 Task: Create a due date automation trigger when advanced on, on the monday before a card is due add checklist with checklist "Resume" complete at 11:00 AM.
Action: Mouse moved to (1087, 318)
Screenshot: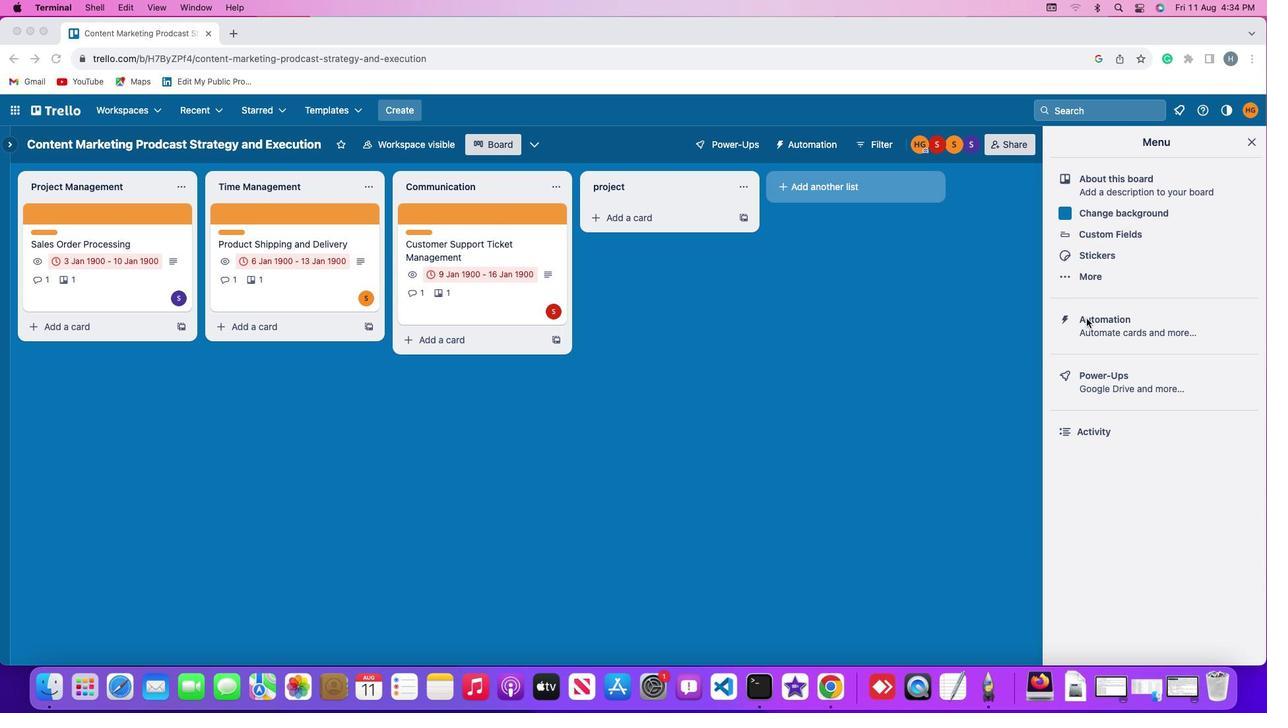 
Action: Mouse pressed left at (1087, 318)
Screenshot: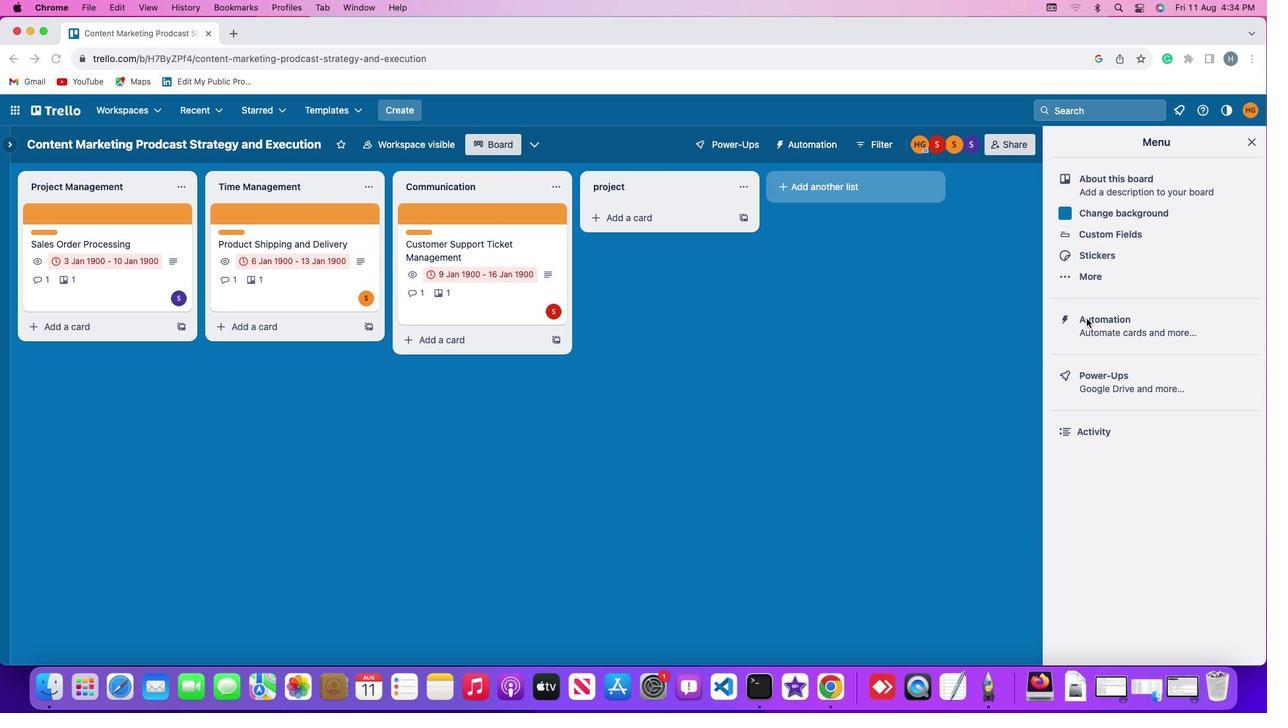 
Action: Mouse moved to (1086, 318)
Screenshot: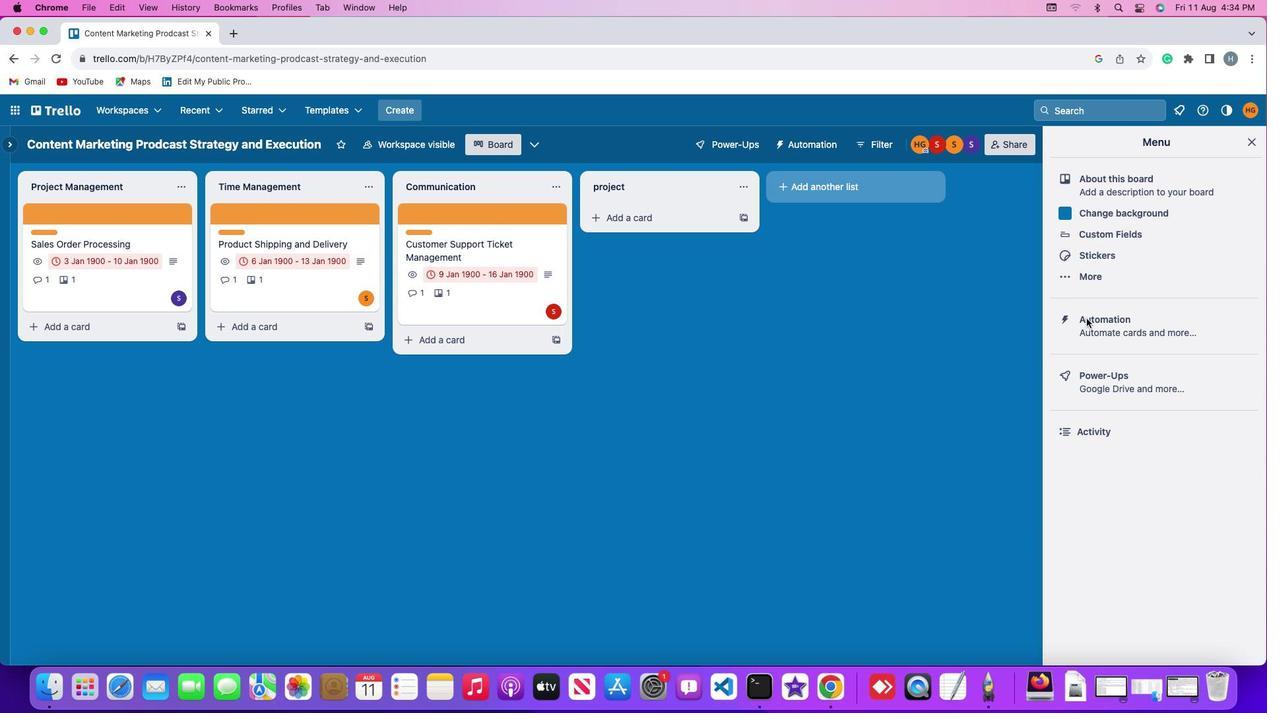 
Action: Mouse pressed left at (1086, 318)
Screenshot: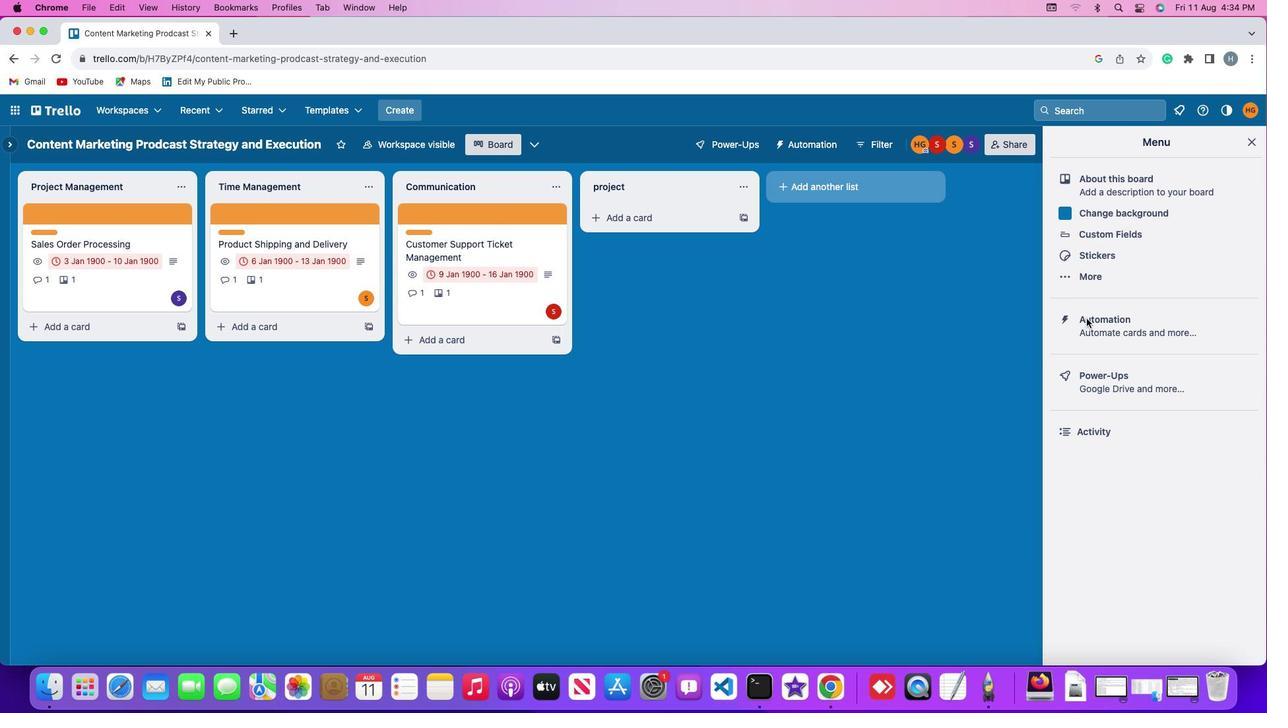 
Action: Mouse moved to (89, 310)
Screenshot: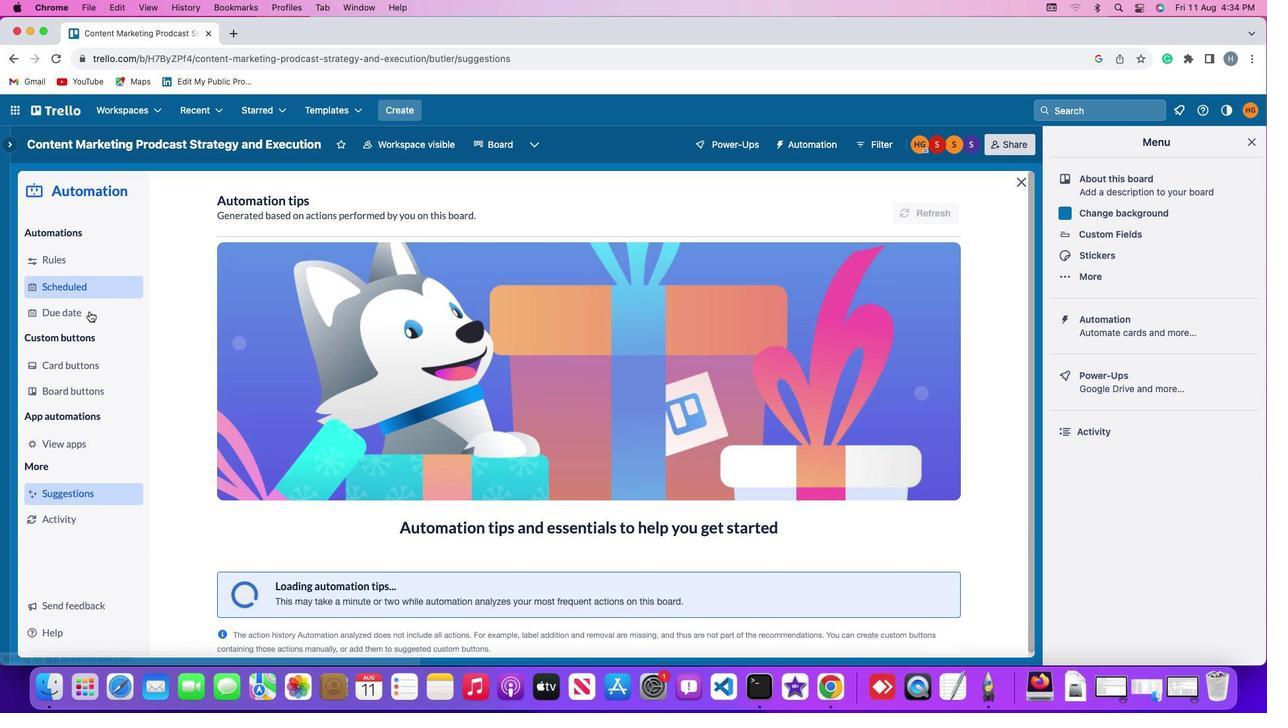 
Action: Mouse pressed left at (89, 310)
Screenshot: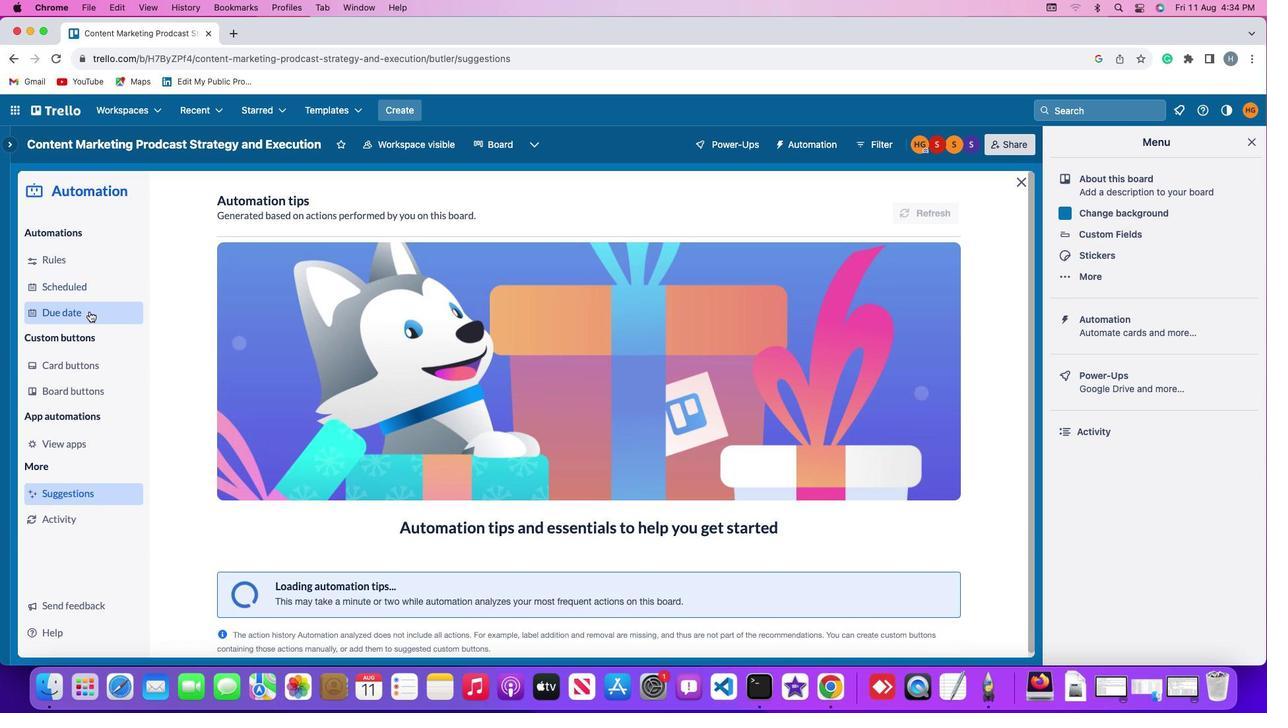 
Action: Mouse moved to (885, 205)
Screenshot: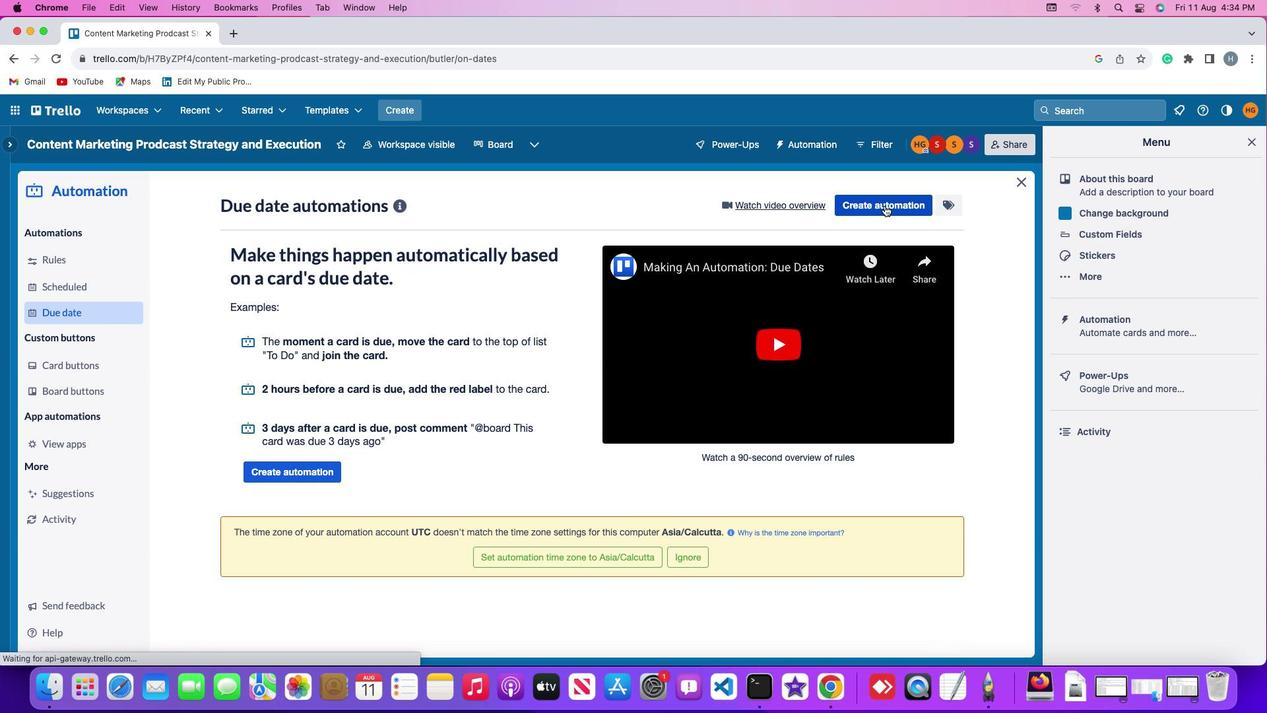 
Action: Mouse pressed left at (885, 205)
Screenshot: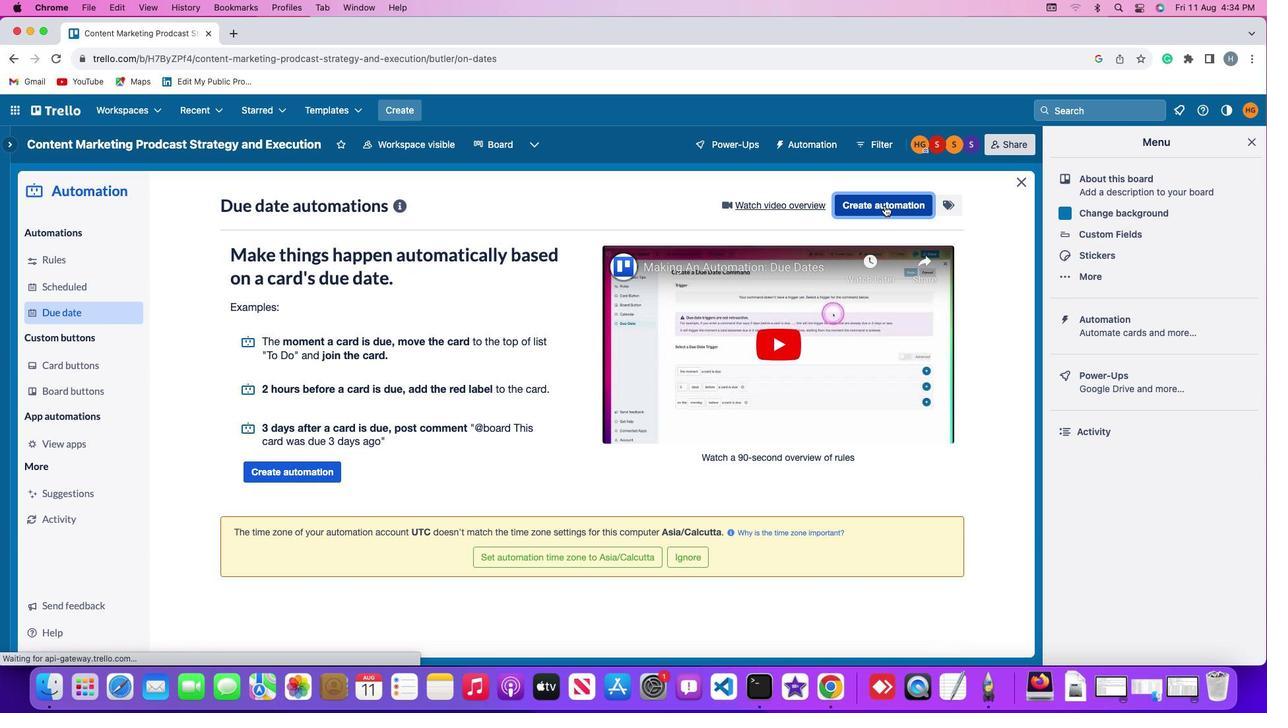 
Action: Mouse moved to (314, 334)
Screenshot: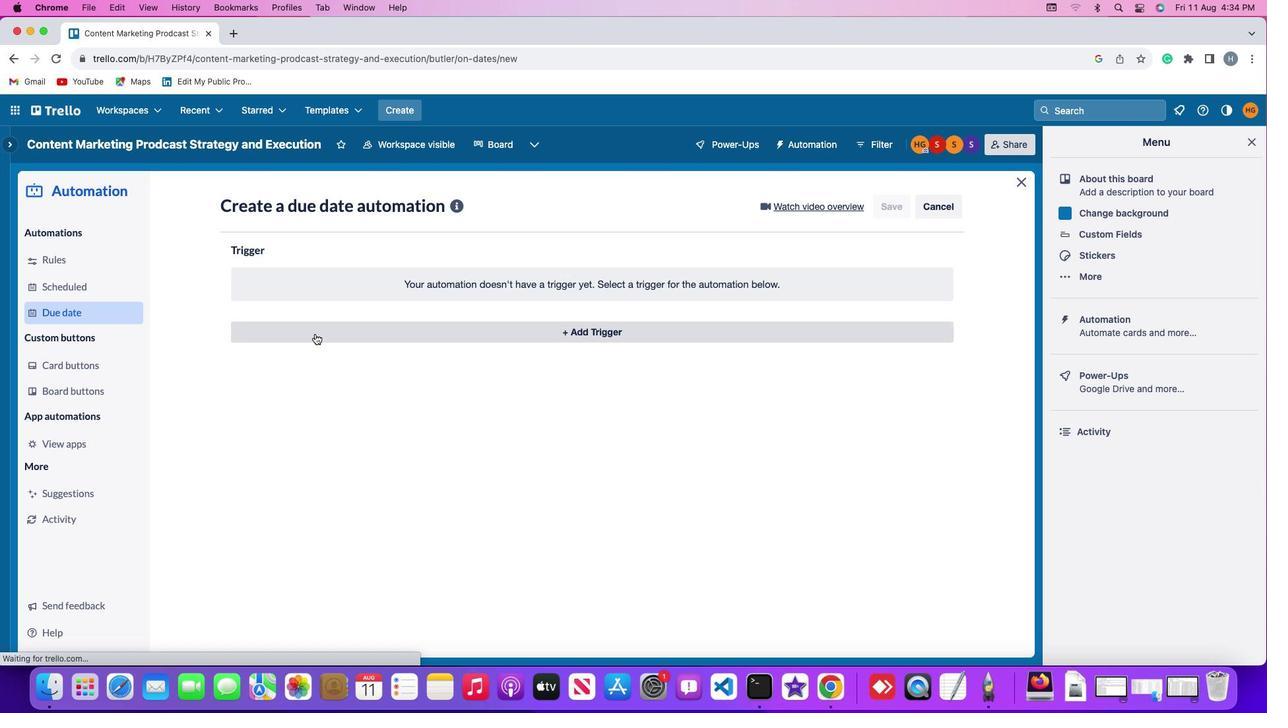 
Action: Mouse pressed left at (314, 334)
Screenshot: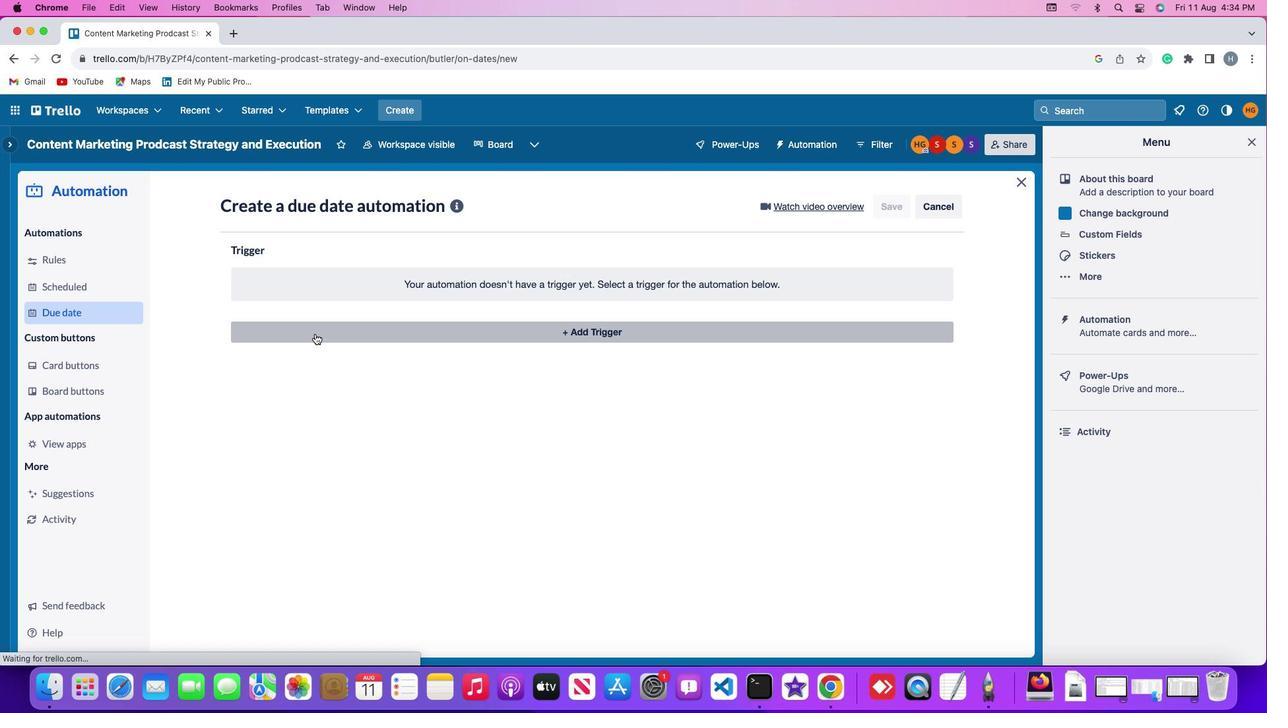 
Action: Mouse moved to (297, 574)
Screenshot: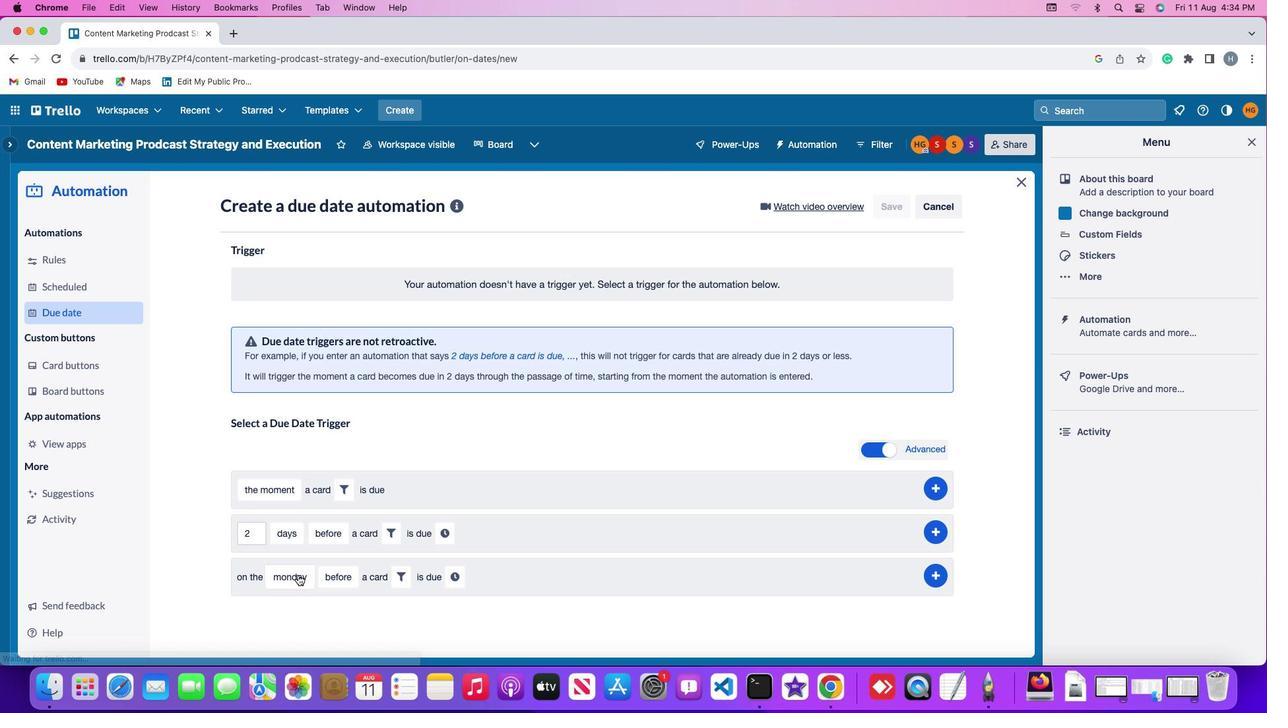 
Action: Mouse pressed left at (297, 574)
Screenshot: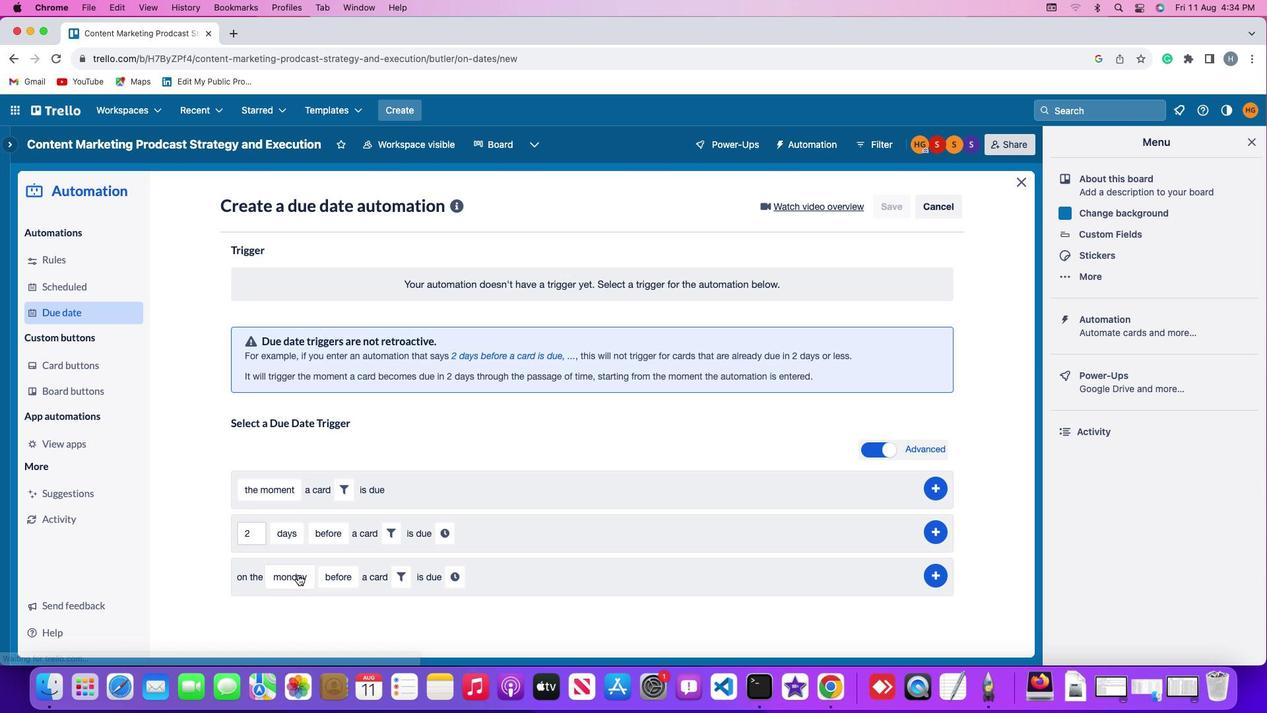 
Action: Mouse moved to (328, 381)
Screenshot: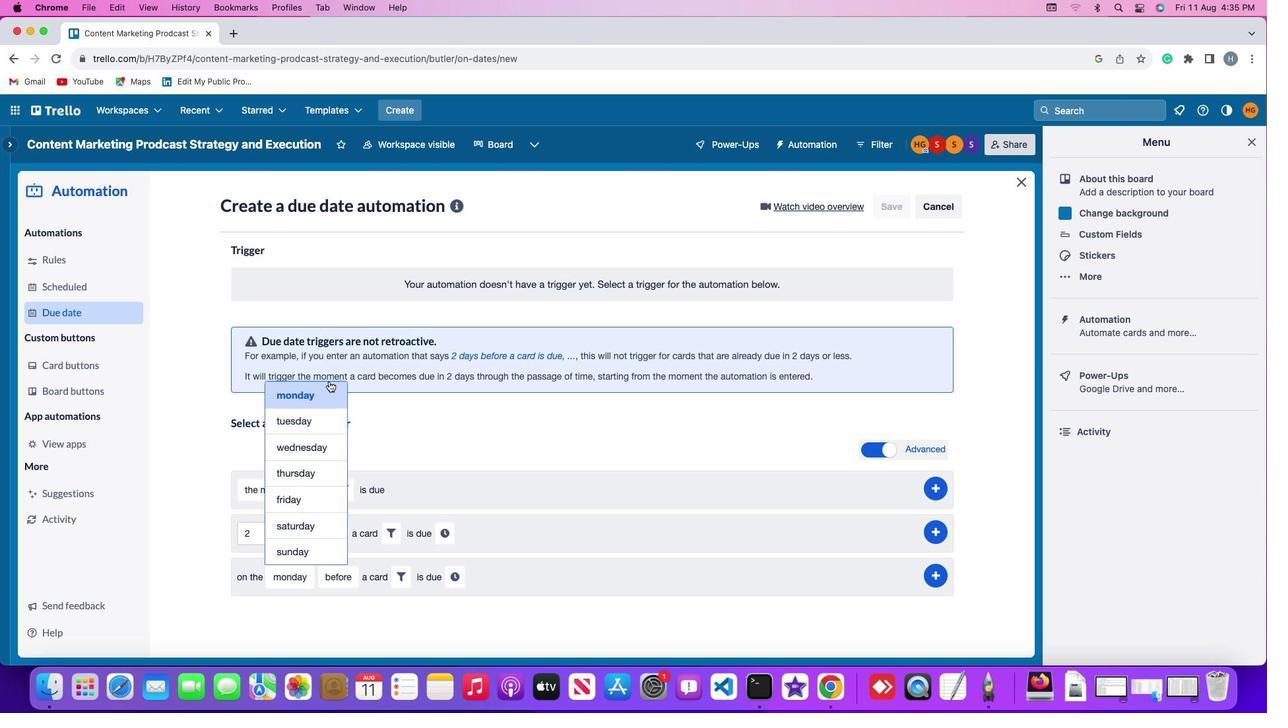 
Action: Mouse pressed left at (328, 381)
Screenshot: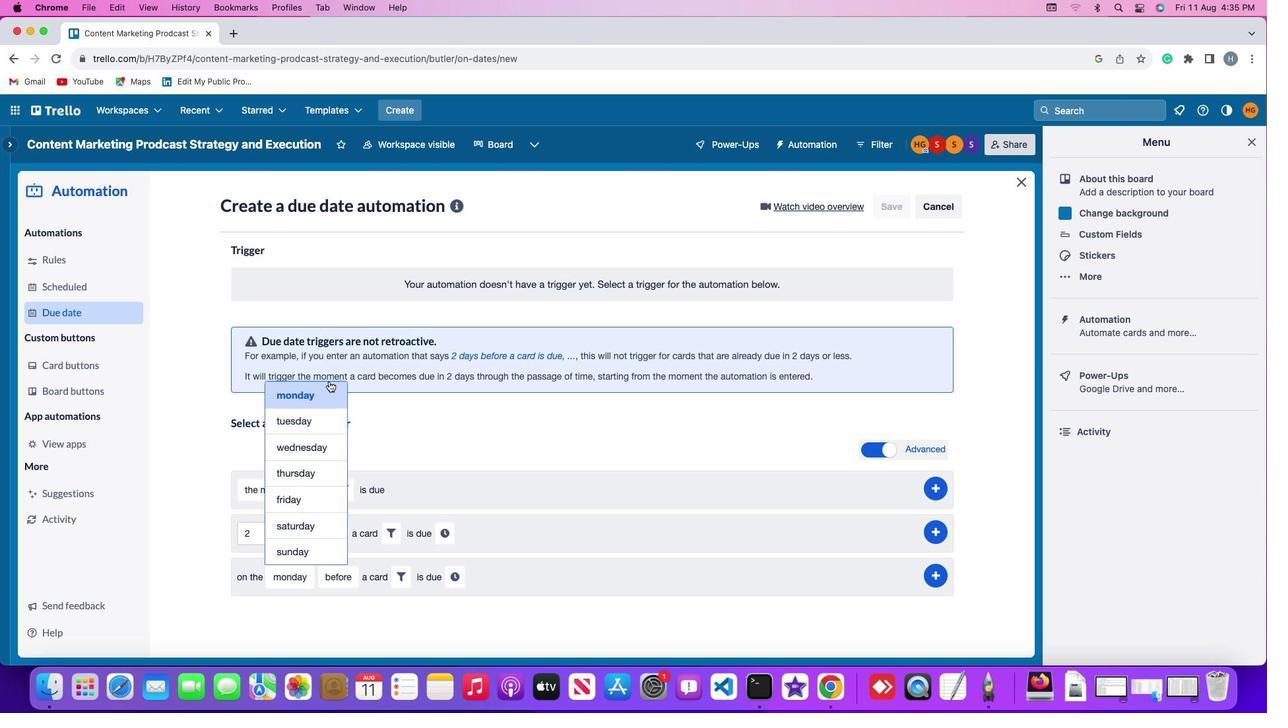 
Action: Mouse moved to (346, 575)
Screenshot: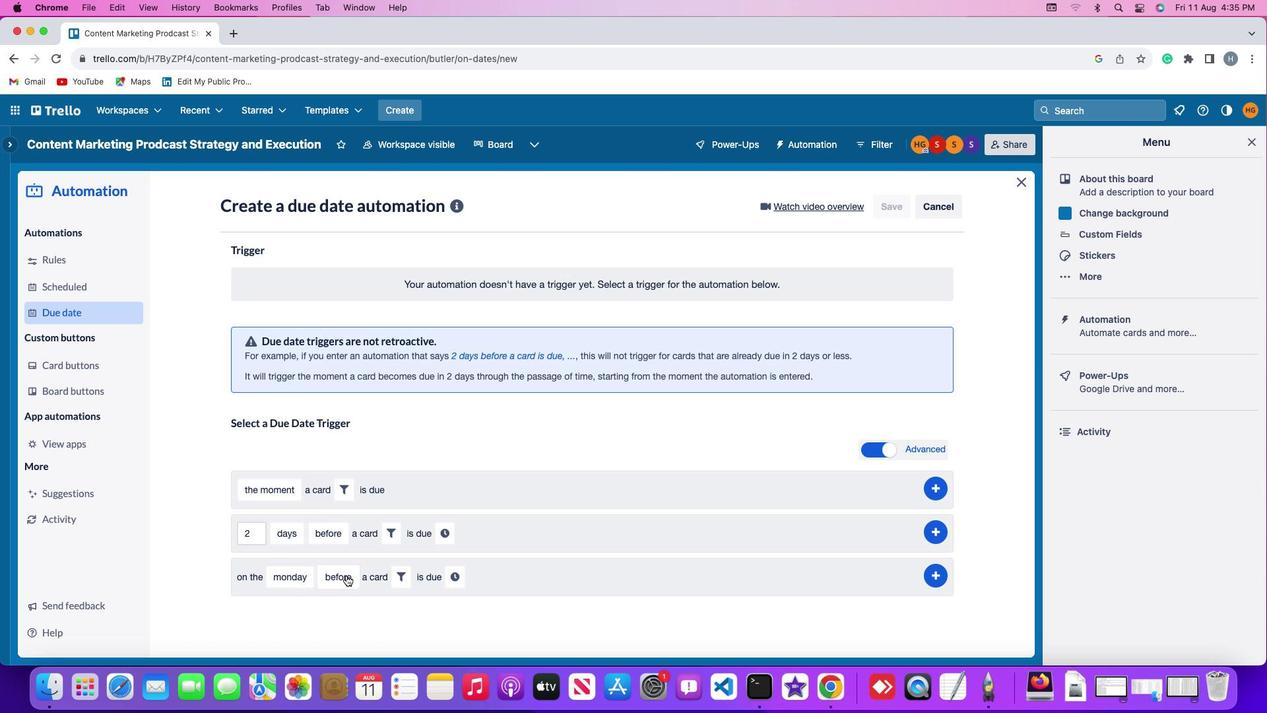 
Action: Mouse pressed left at (346, 575)
Screenshot: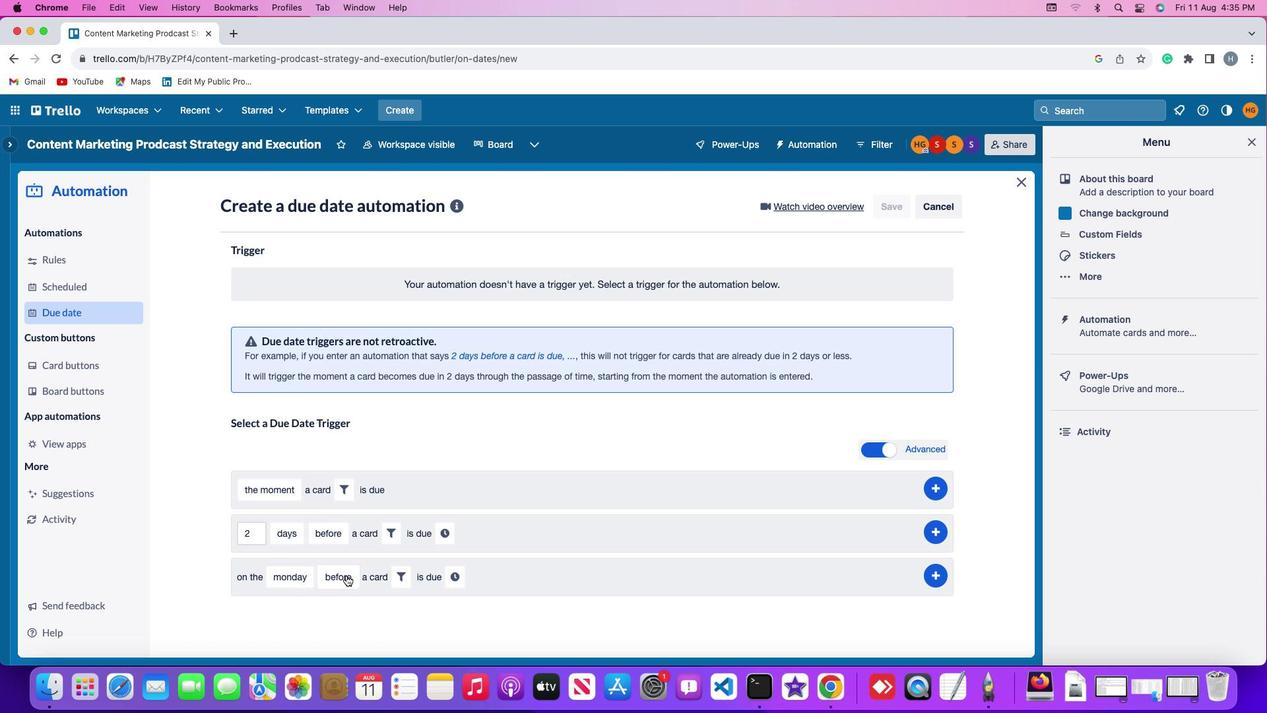 
Action: Mouse moved to (368, 475)
Screenshot: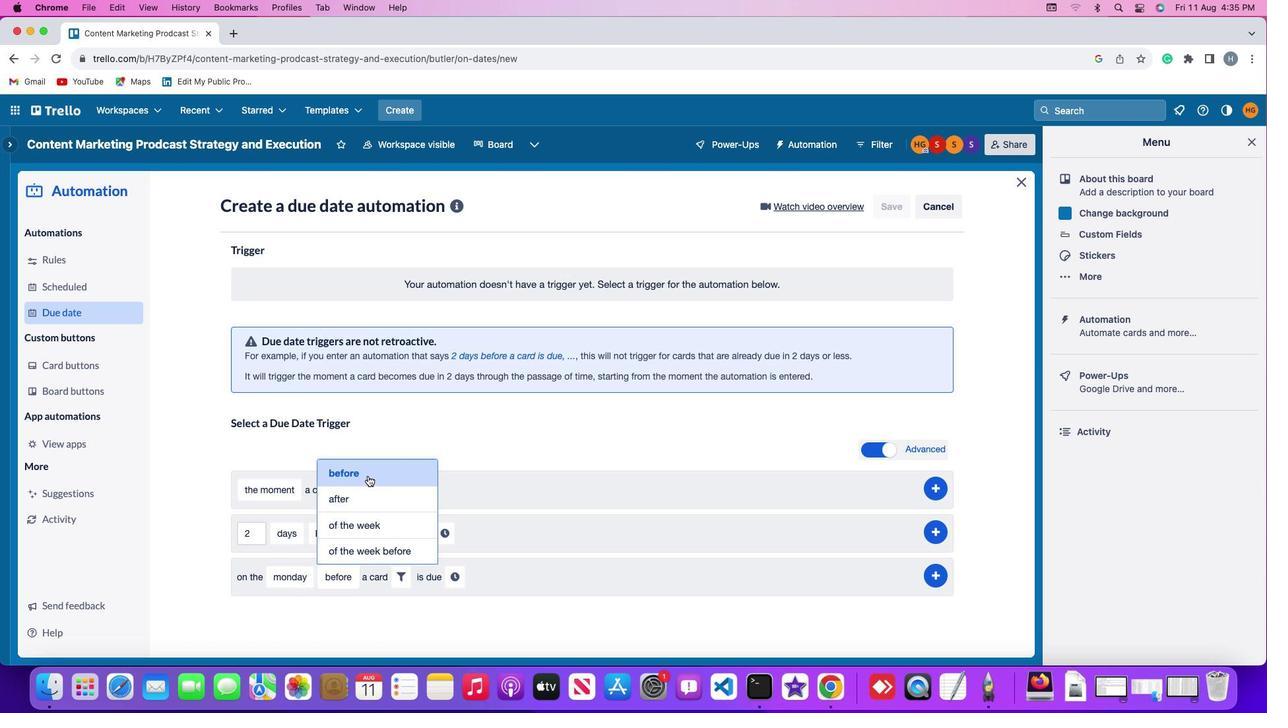 
Action: Mouse pressed left at (368, 475)
Screenshot: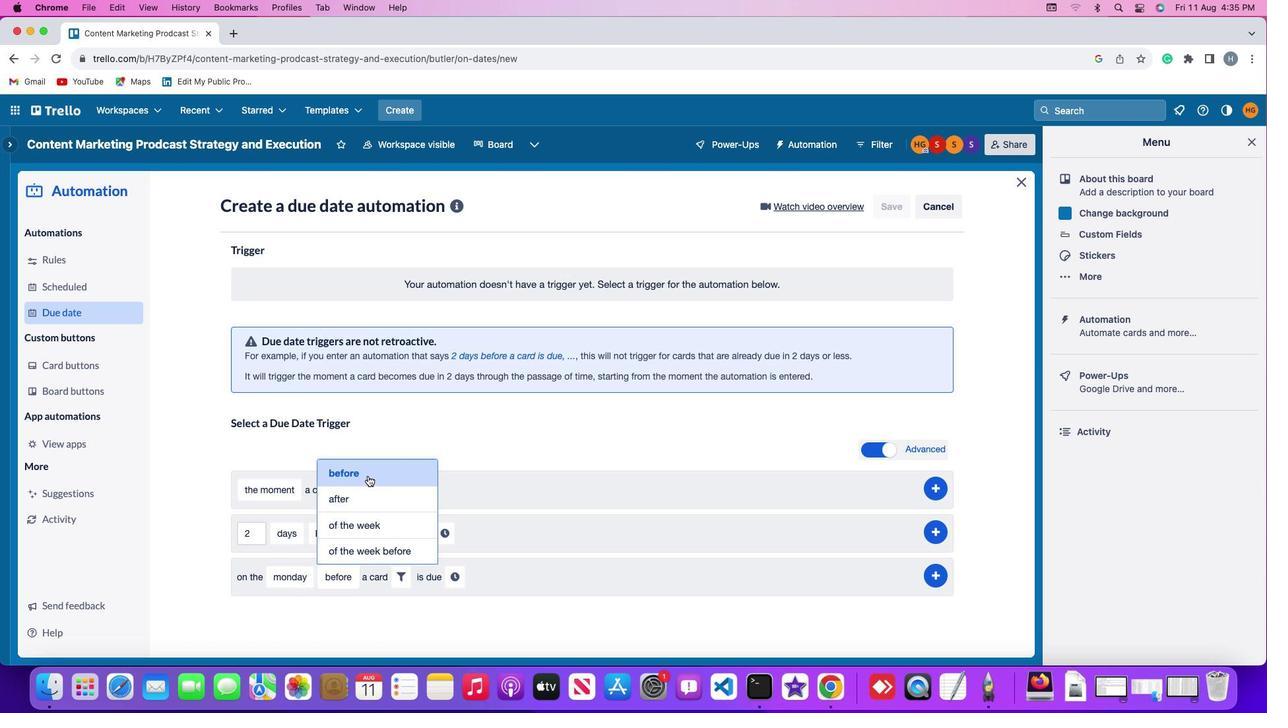 
Action: Mouse moved to (404, 580)
Screenshot: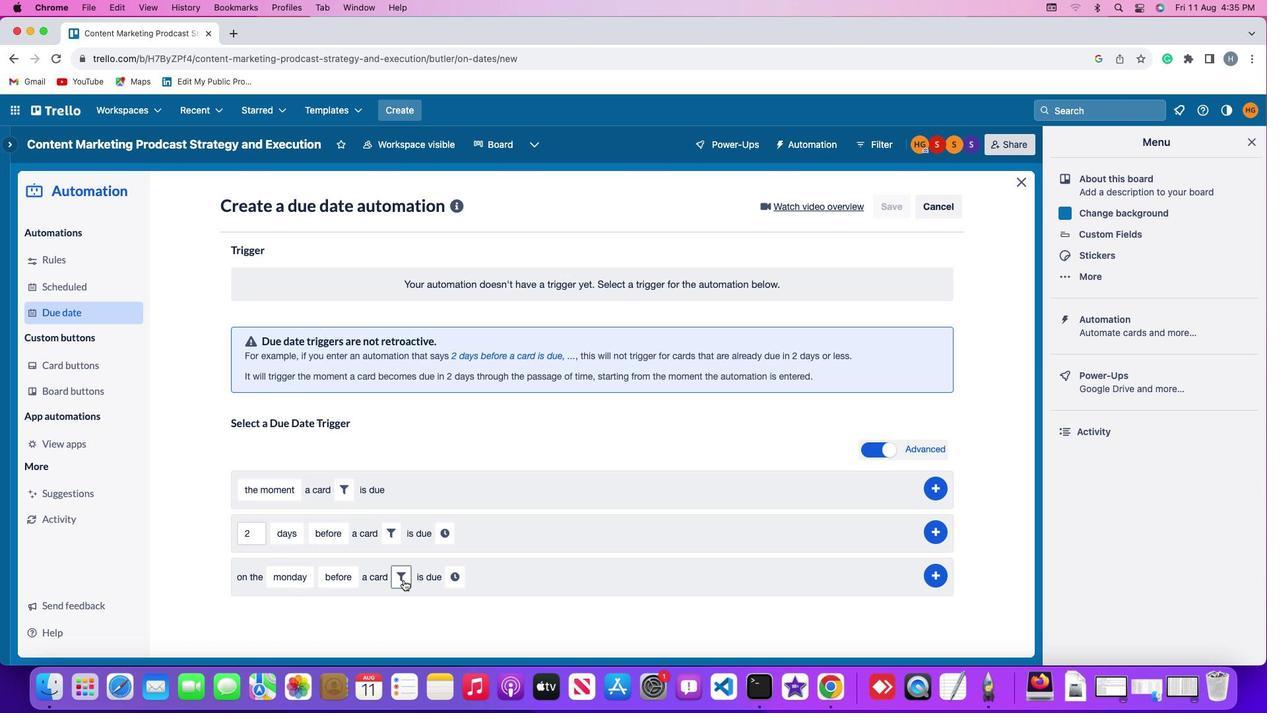 
Action: Mouse pressed left at (404, 580)
Screenshot: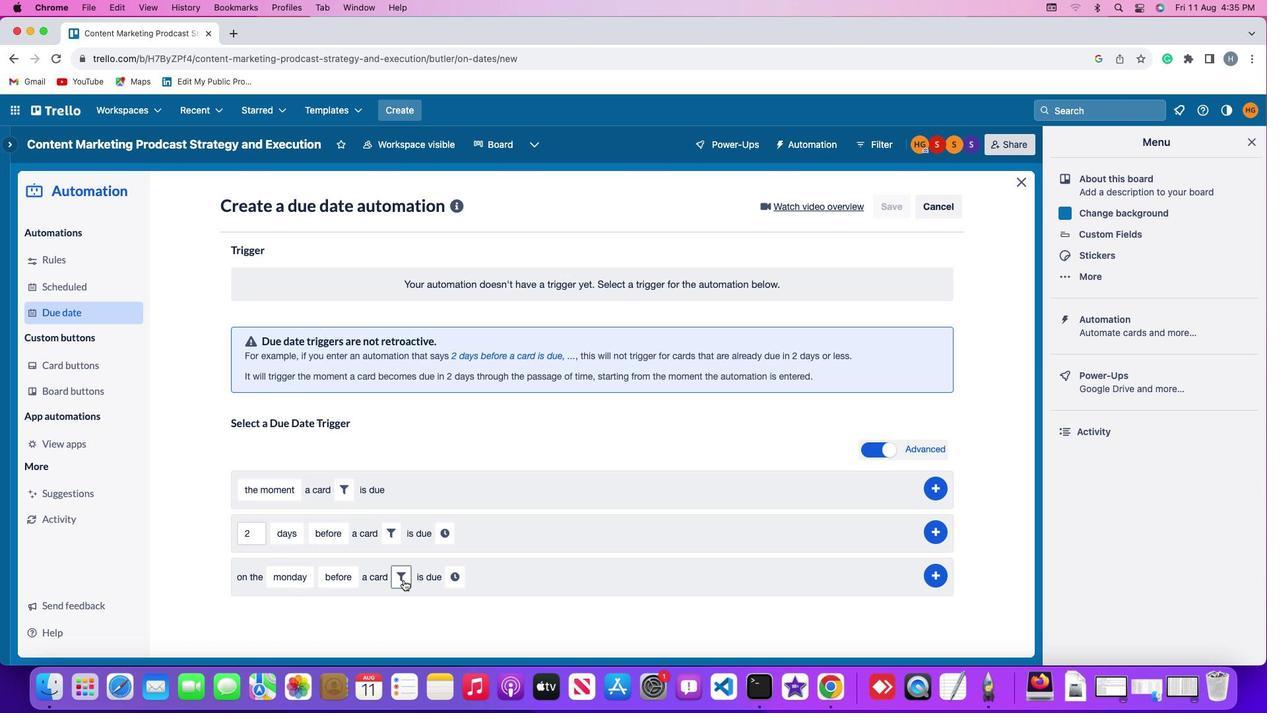 
Action: Mouse moved to (522, 615)
Screenshot: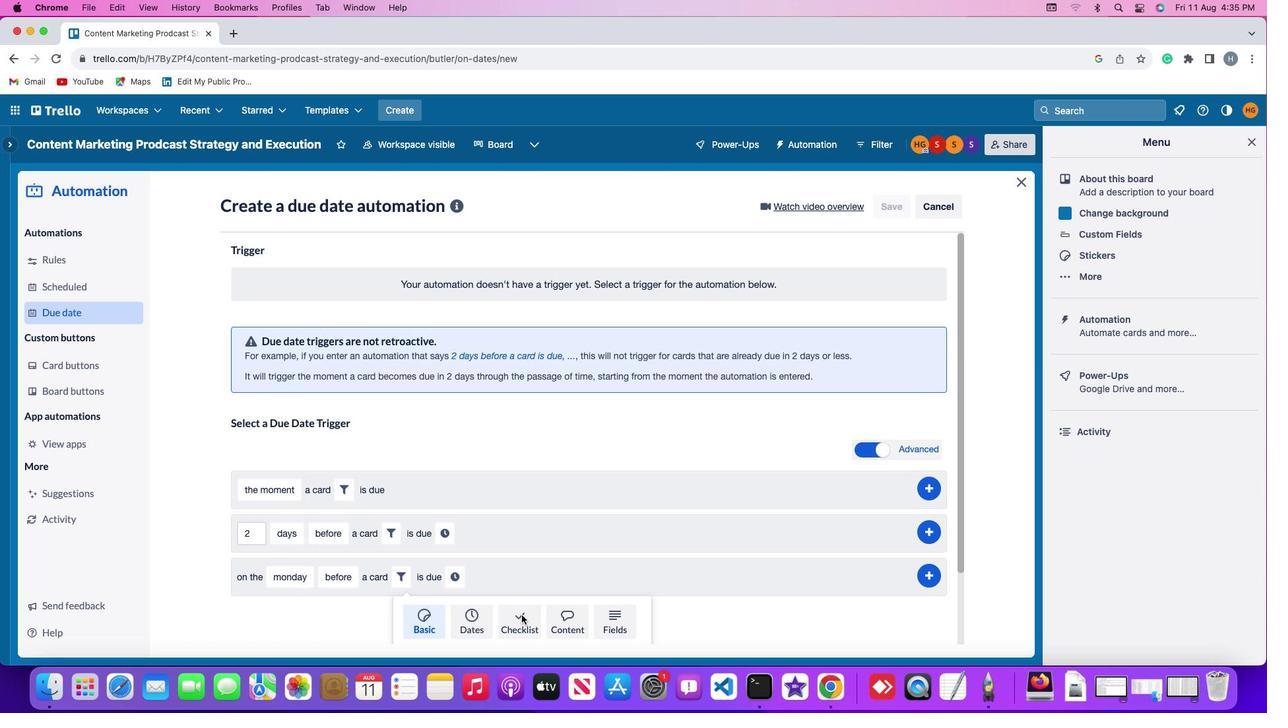 
Action: Mouse pressed left at (522, 615)
Screenshot: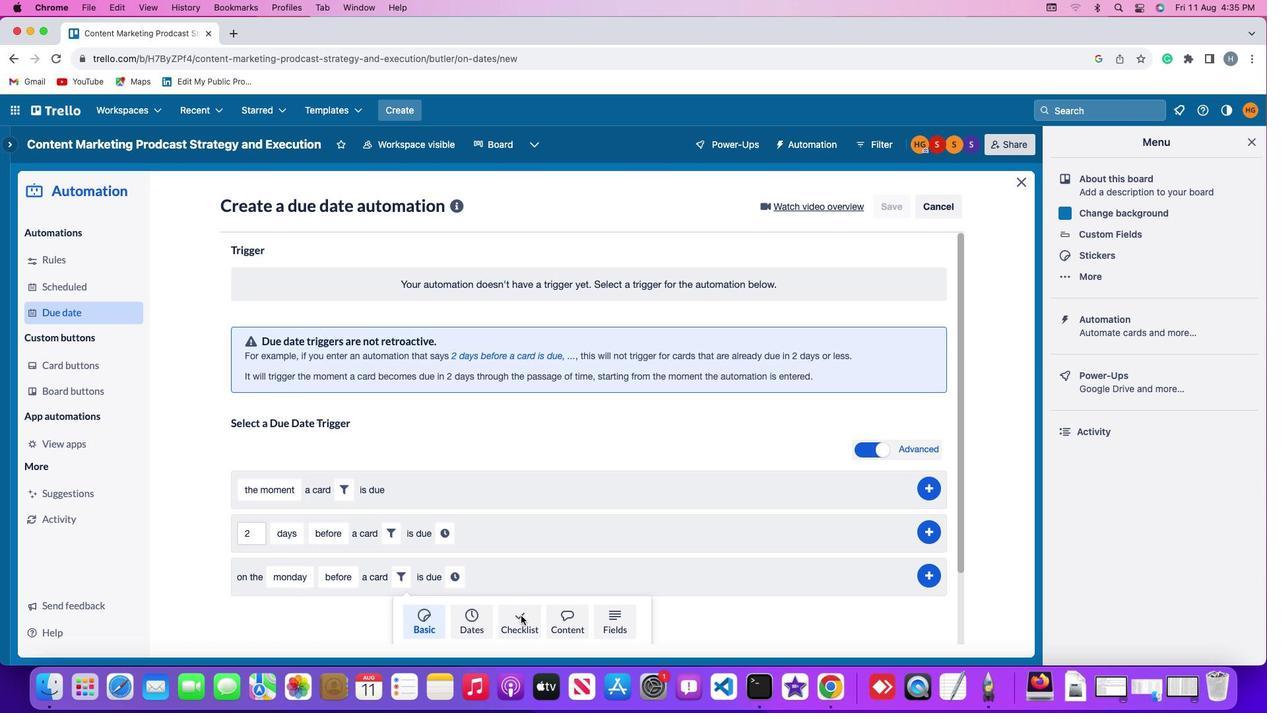 
Action: Mouse moved to (341, 631)
Screenshot: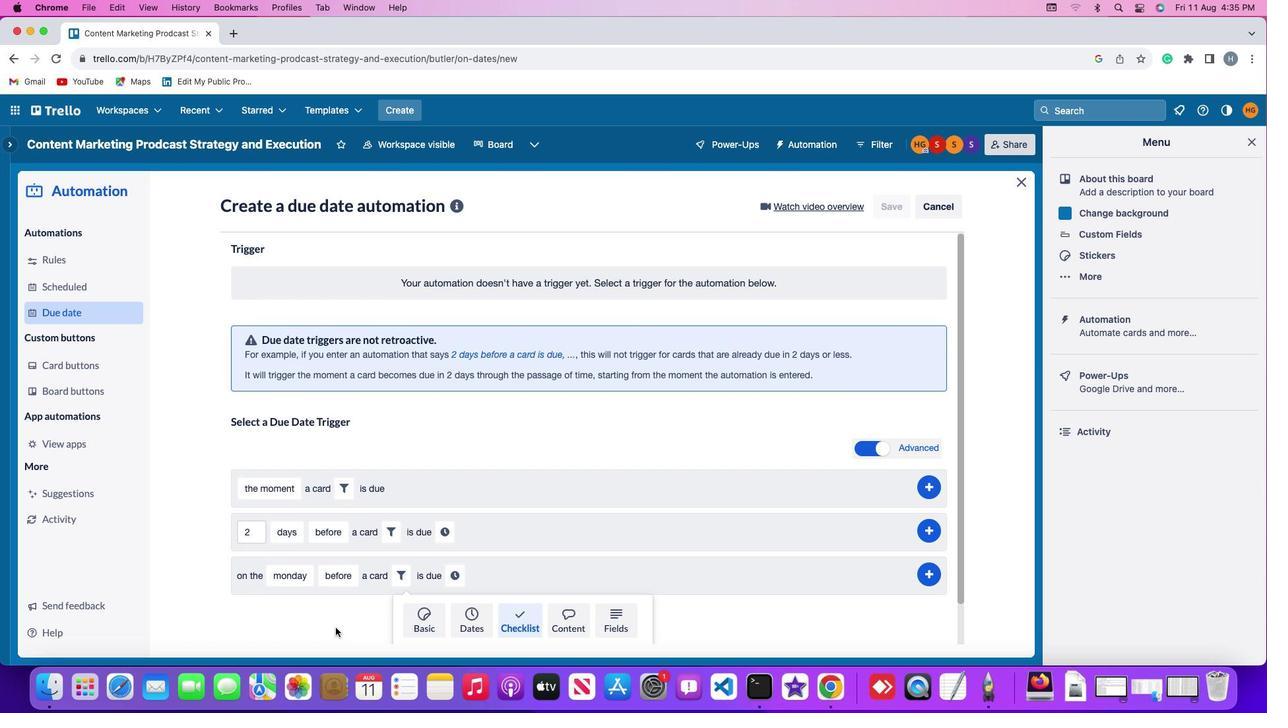 
Action: Mouse scrolled (341, 631) with delta (0, 0)
Screenshot: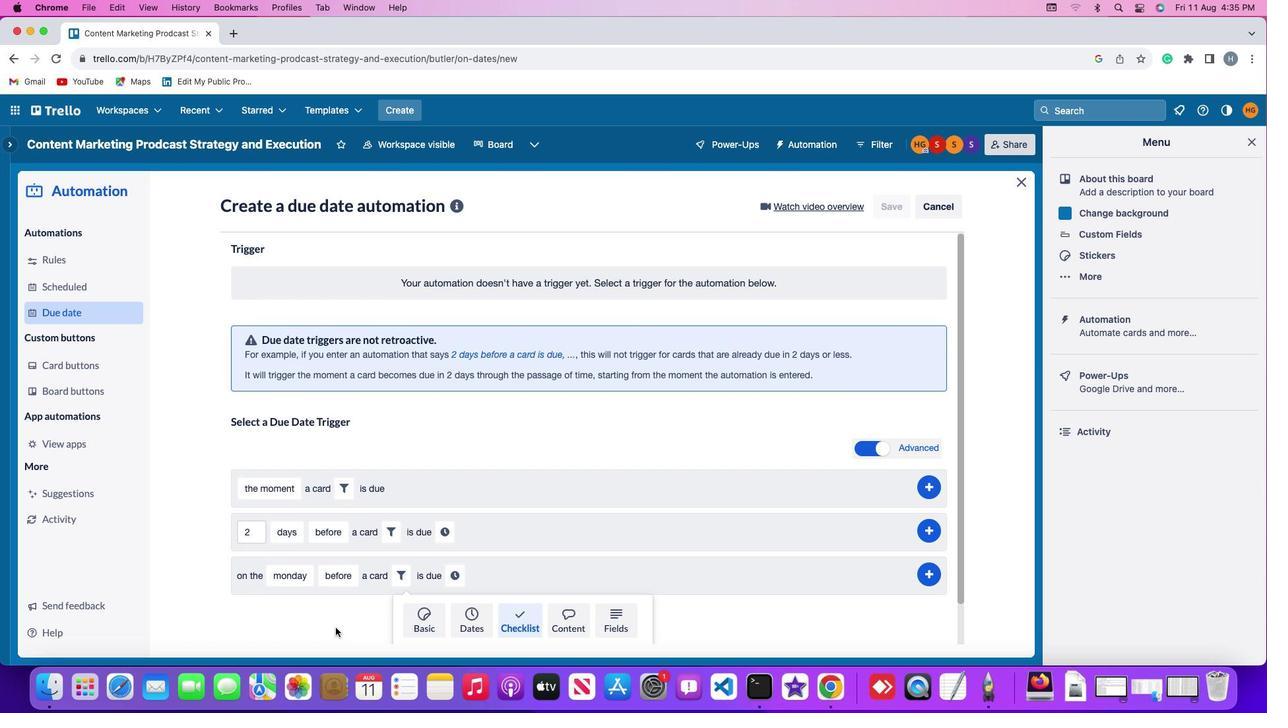
Action: Mouse moved to (340, 631)
Screenshot: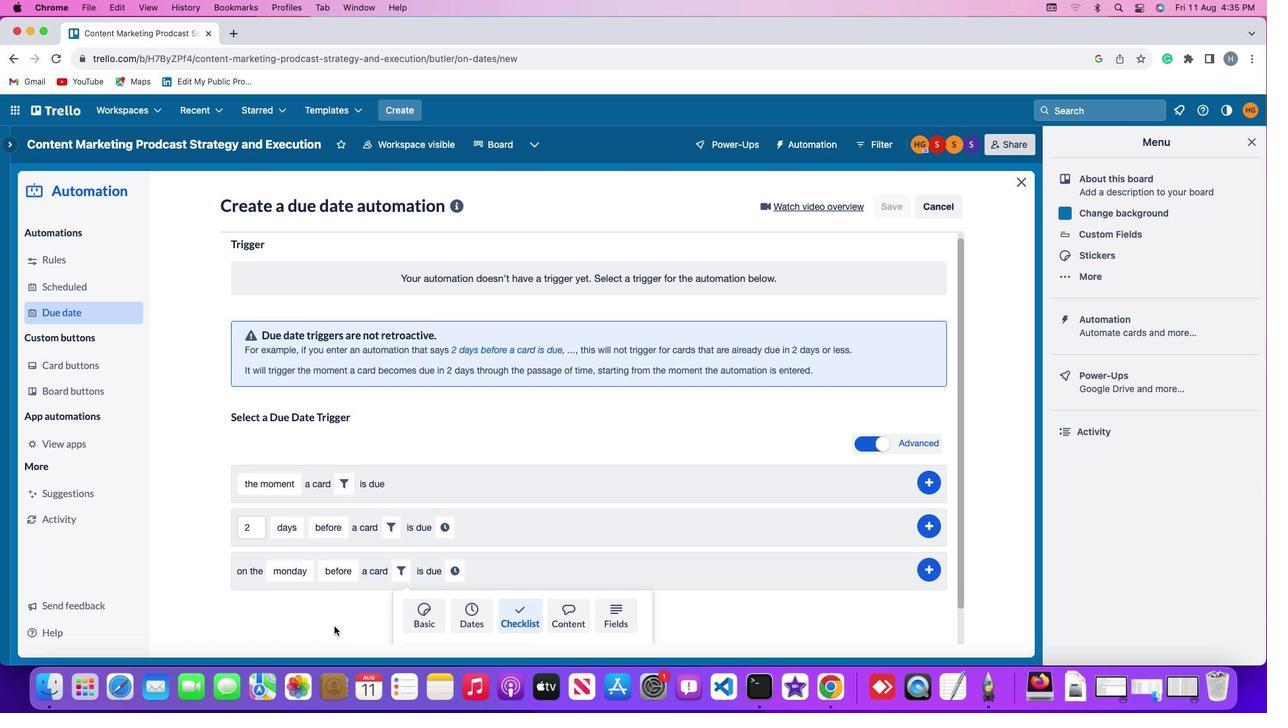 
Action: Mouse scrolled (340, 631) with delta (0, 0)
Screenshot: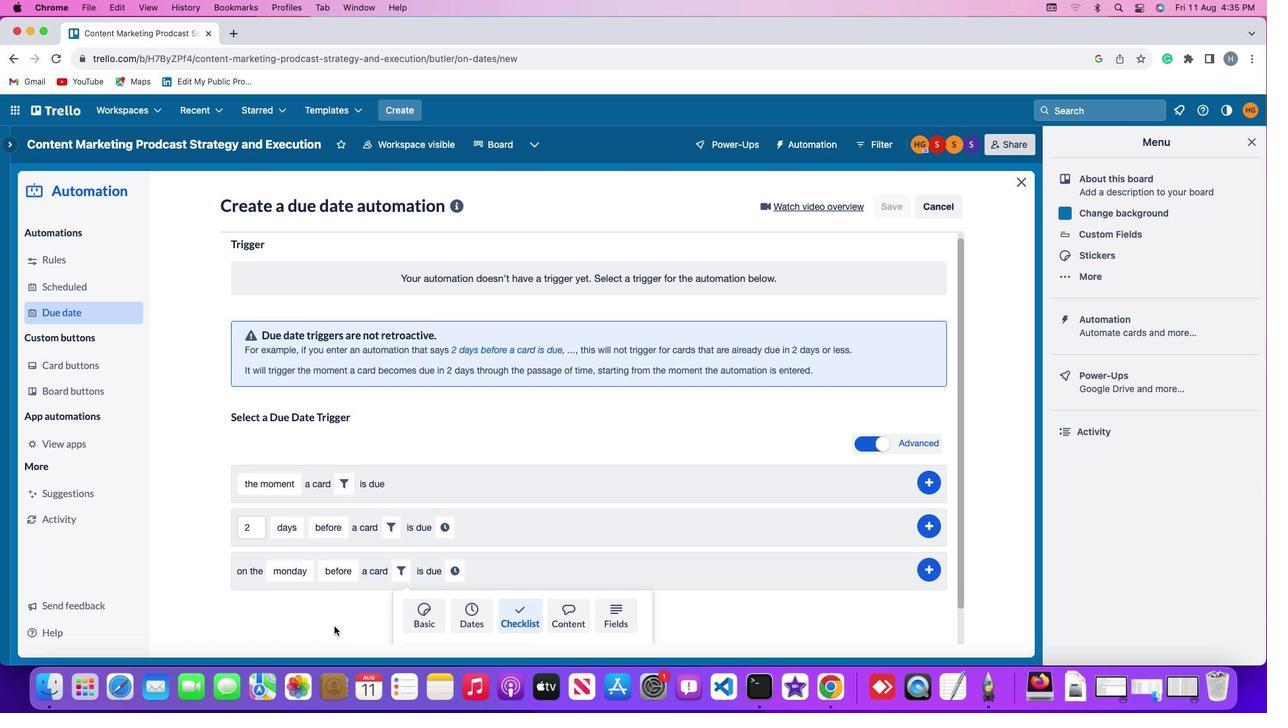 
Action: Mouse moved to (339, 630)
Screenshot: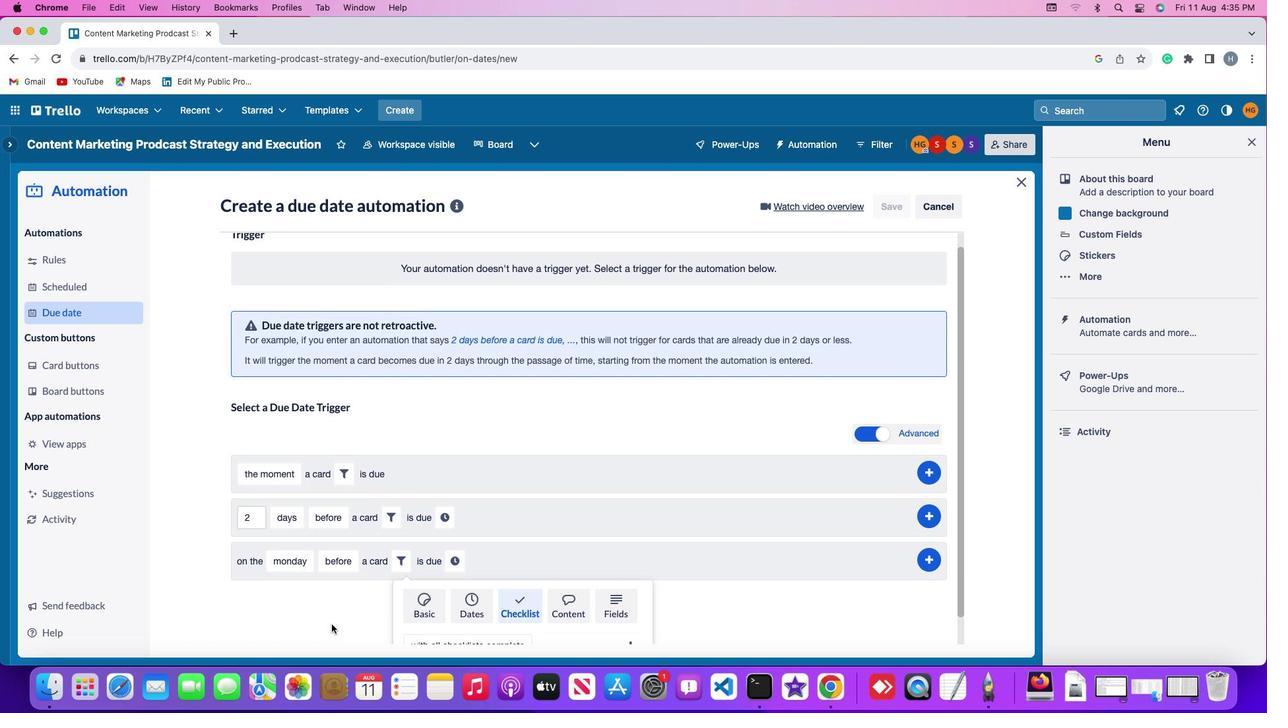 
Action: Mouse scrolled (339, 630) with delta (0, -1)
Screenshot: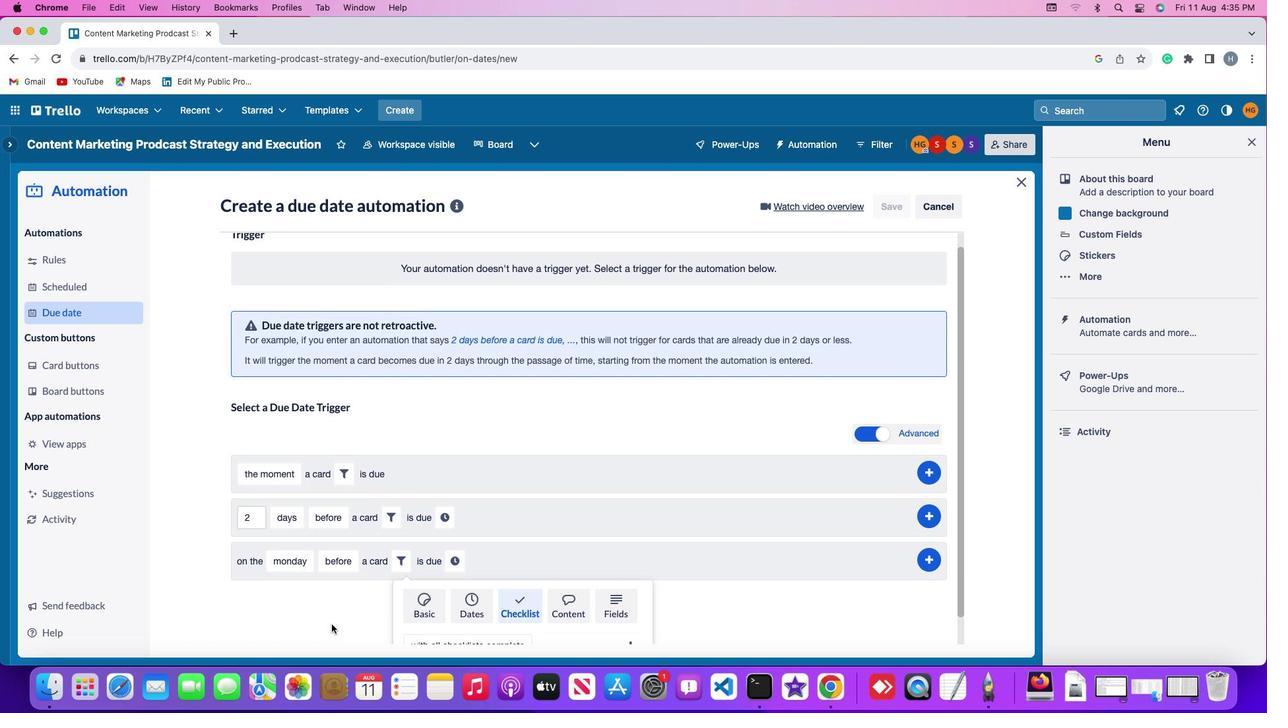 
Action: Mouse moved to (337, 628)
Screenshot: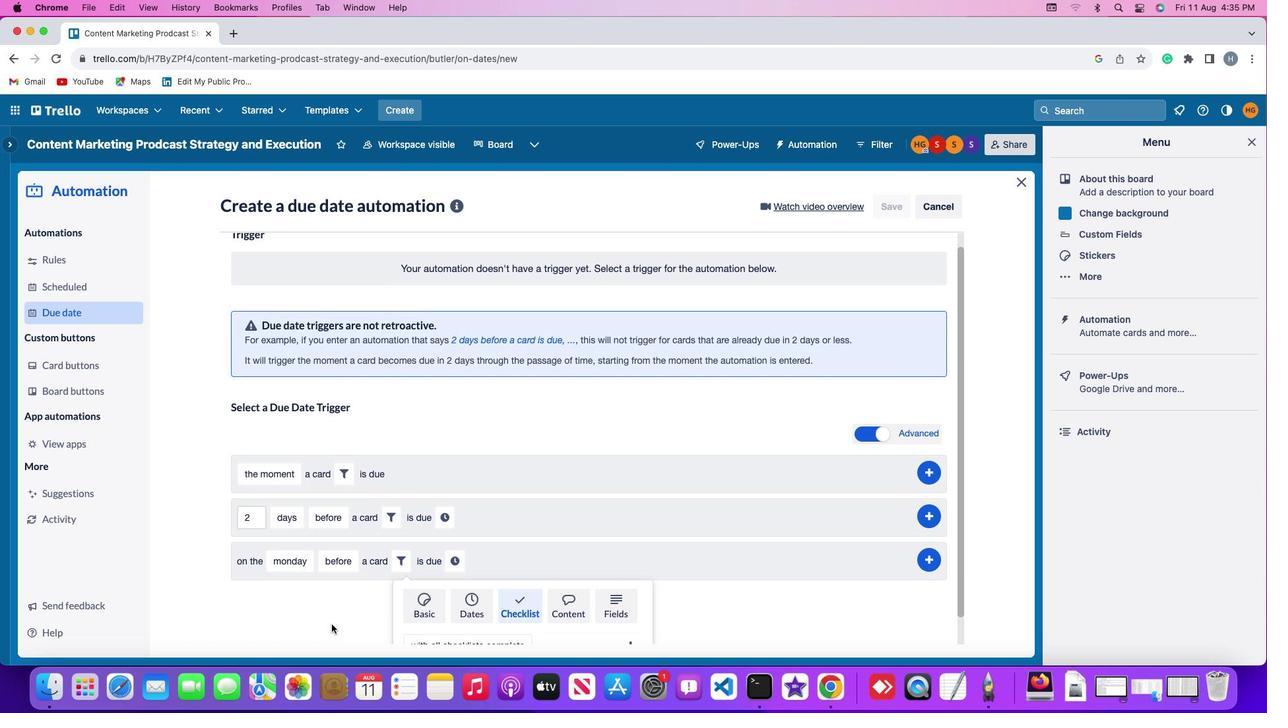 
Action: Mouse scrolled (337, 628) with delta (0, -3)
Screenshot: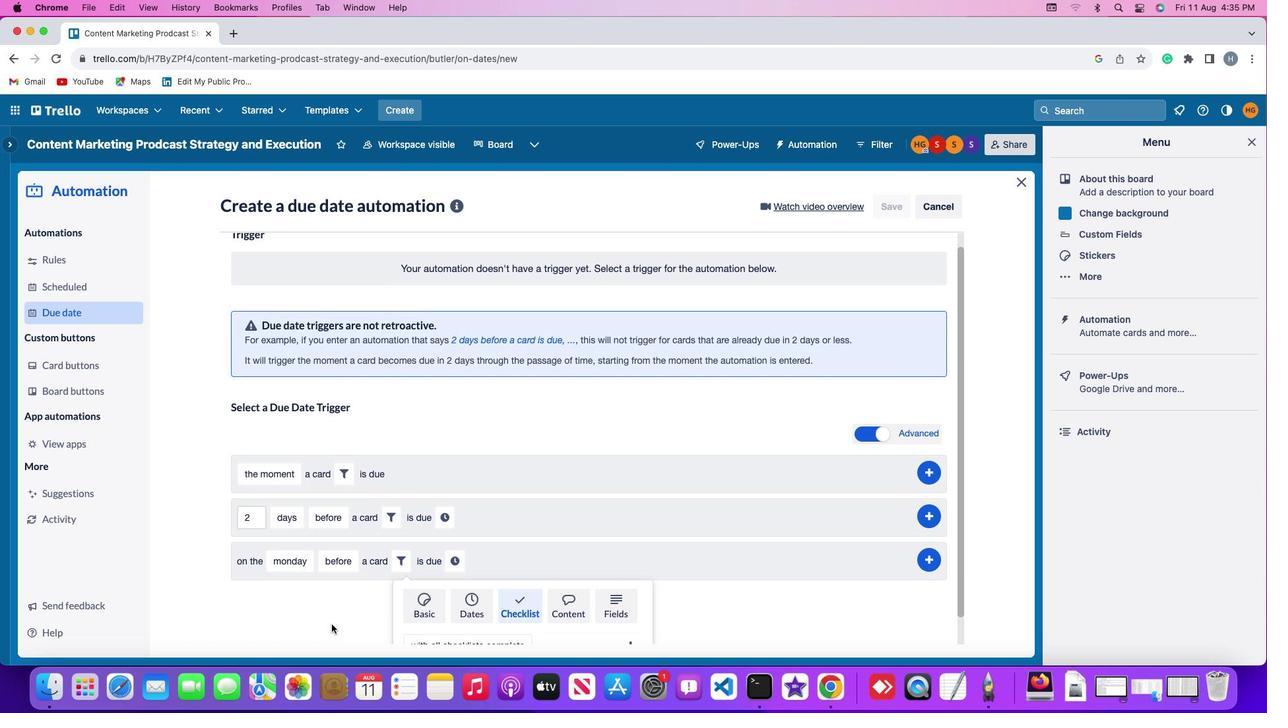 
Action: Mouse moved to (334, 626)
Screenshot: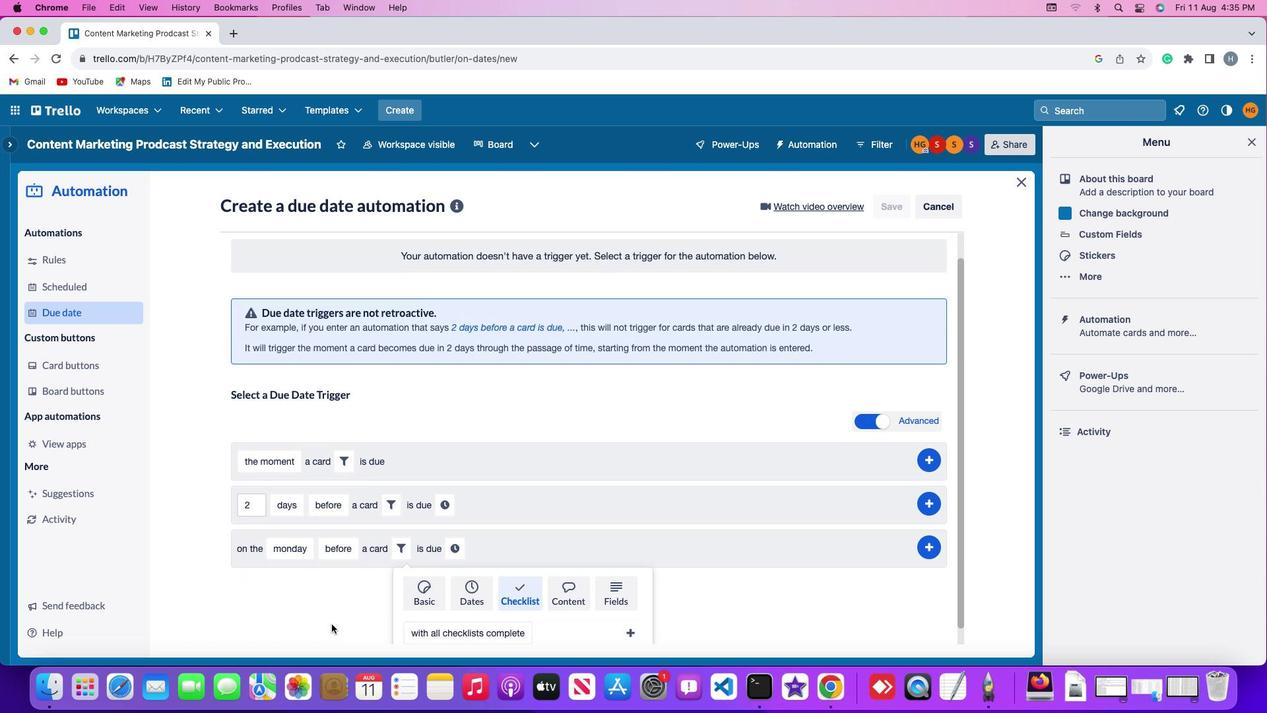 
Action: Mouse scrolled (334, 626) with delta (0, -3)
Screenshot: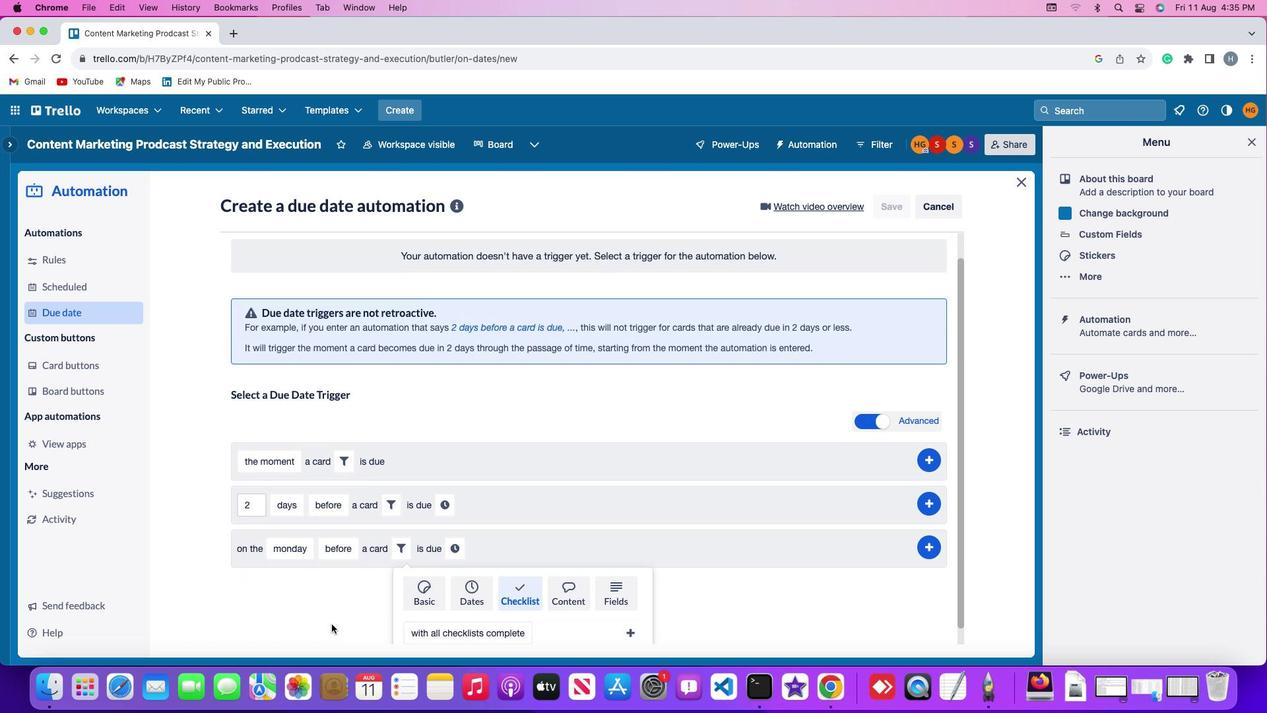 
Action: Mouse moved to (450, 621)
Screenshot: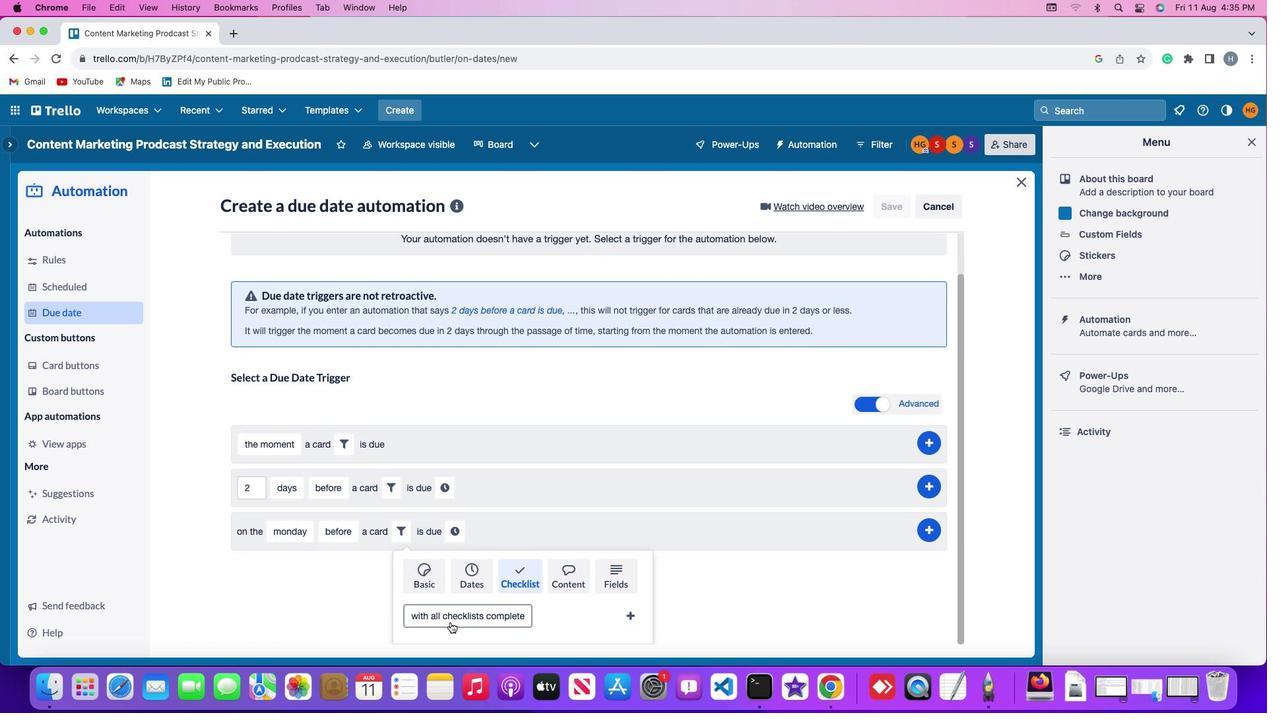 
Action: Mouse pressed left at (450, 621)
Screenshot: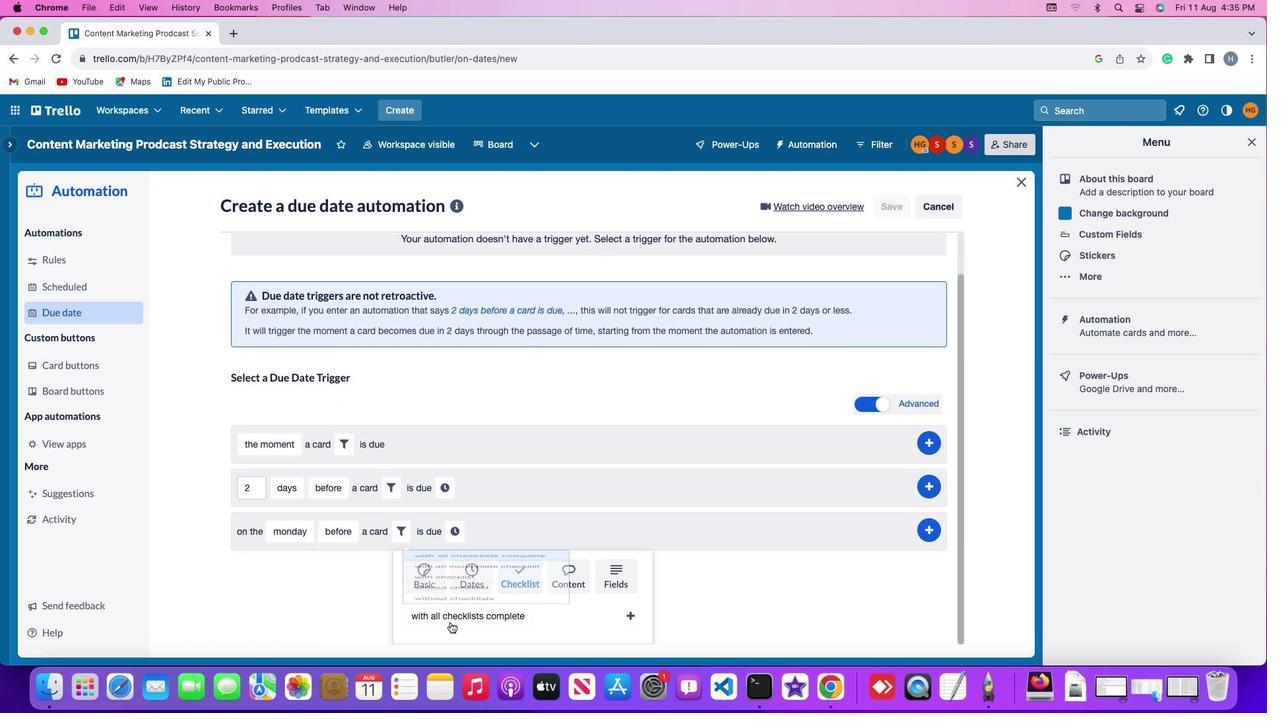 
Action: Mouse moved to (472, 537)
Screenshot: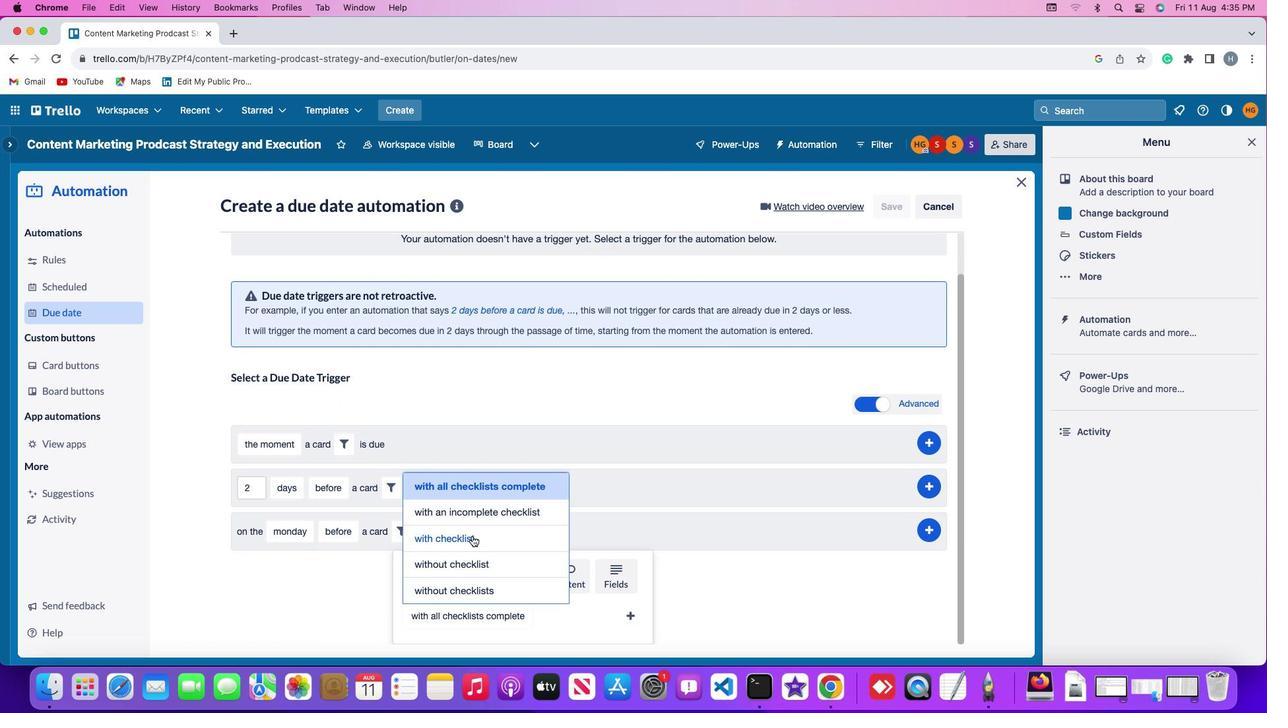 
Action: Mouse pressed left at (472, 537)
Screenshot: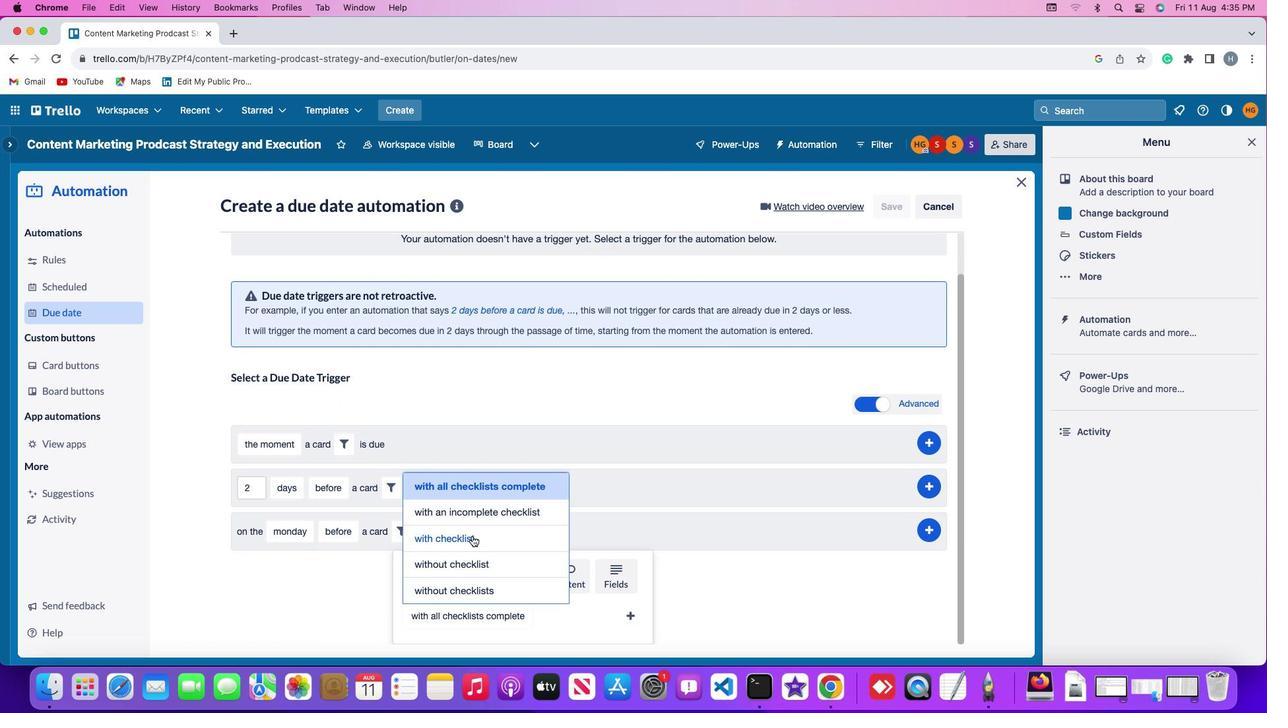 
Action: Mouse moved to (527, 617)
Screenshot: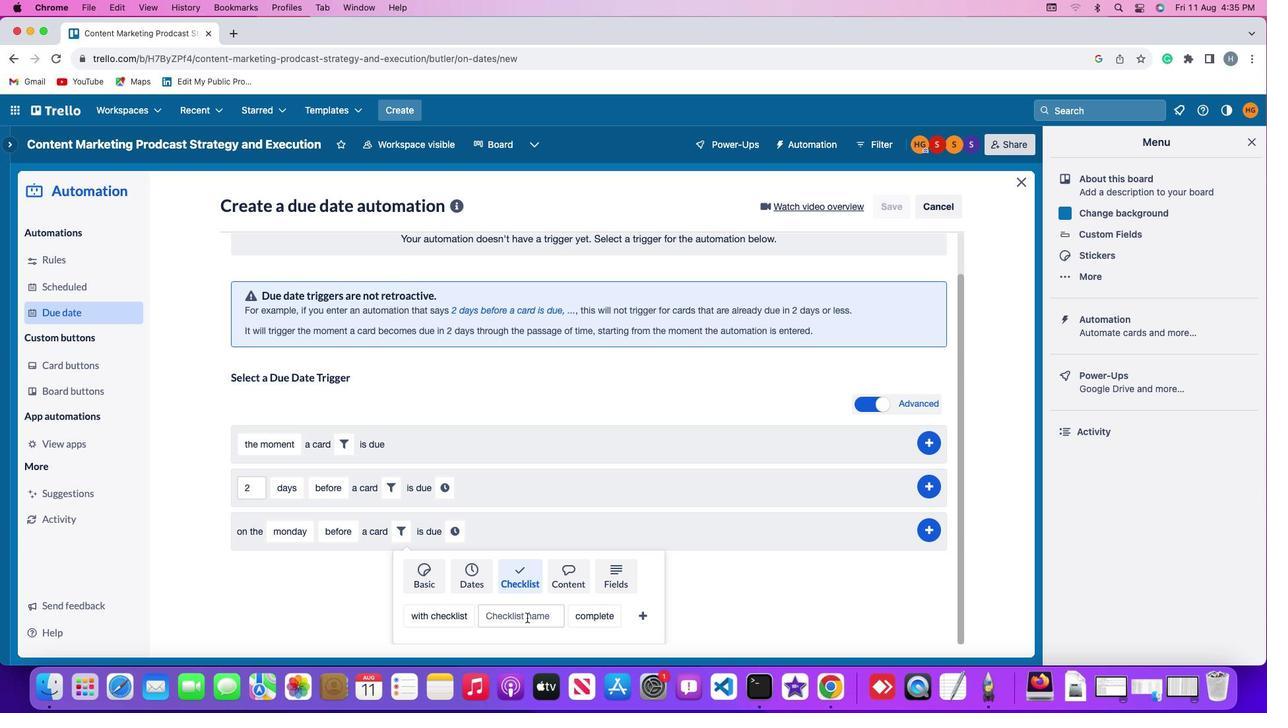 
Action: Mouse pressed left at (527, 617)
Screenshot: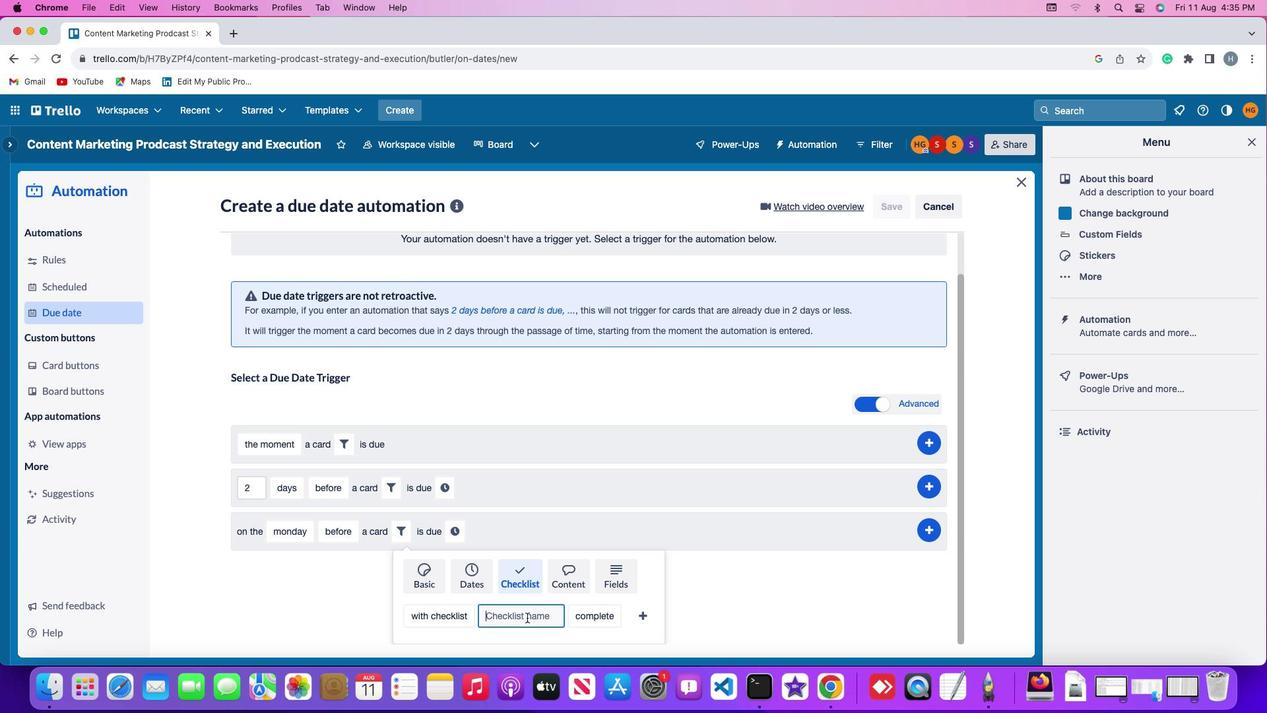 
Action: Mouse moved to (528, 617)
Screenshot: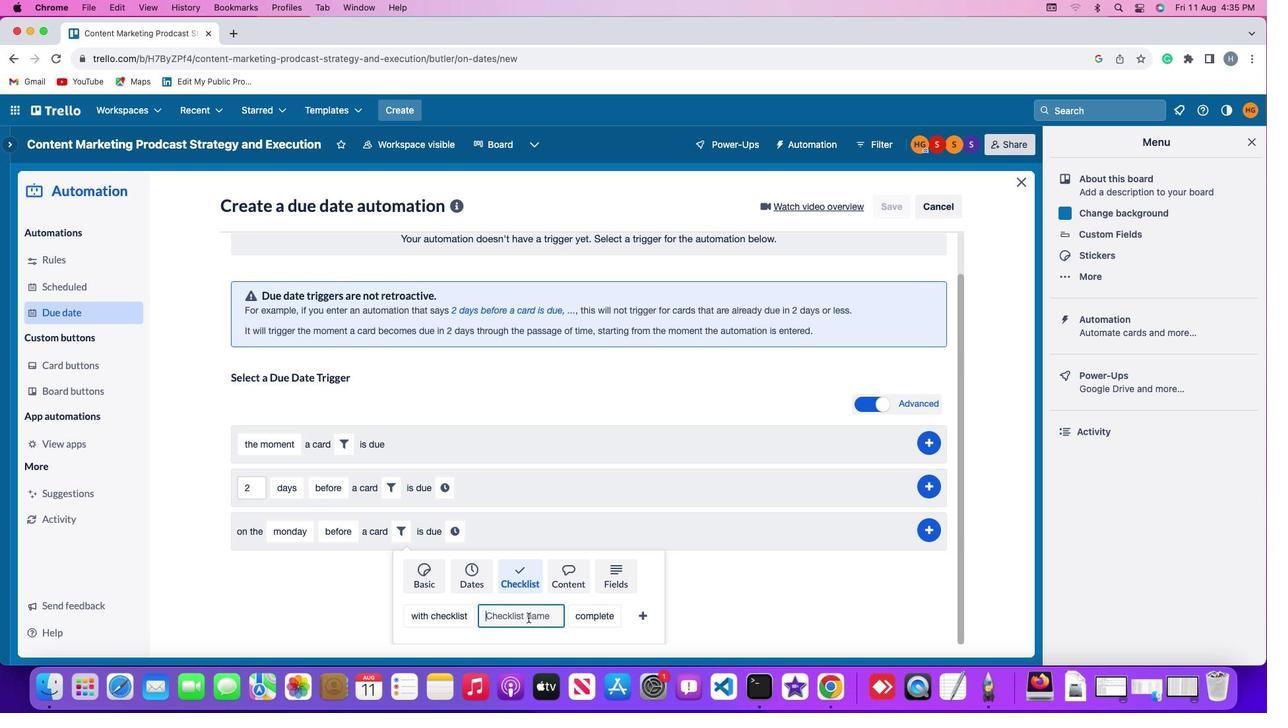 
Action: Key pressed Key.shift'R''e''s''u''m'
Screenshot: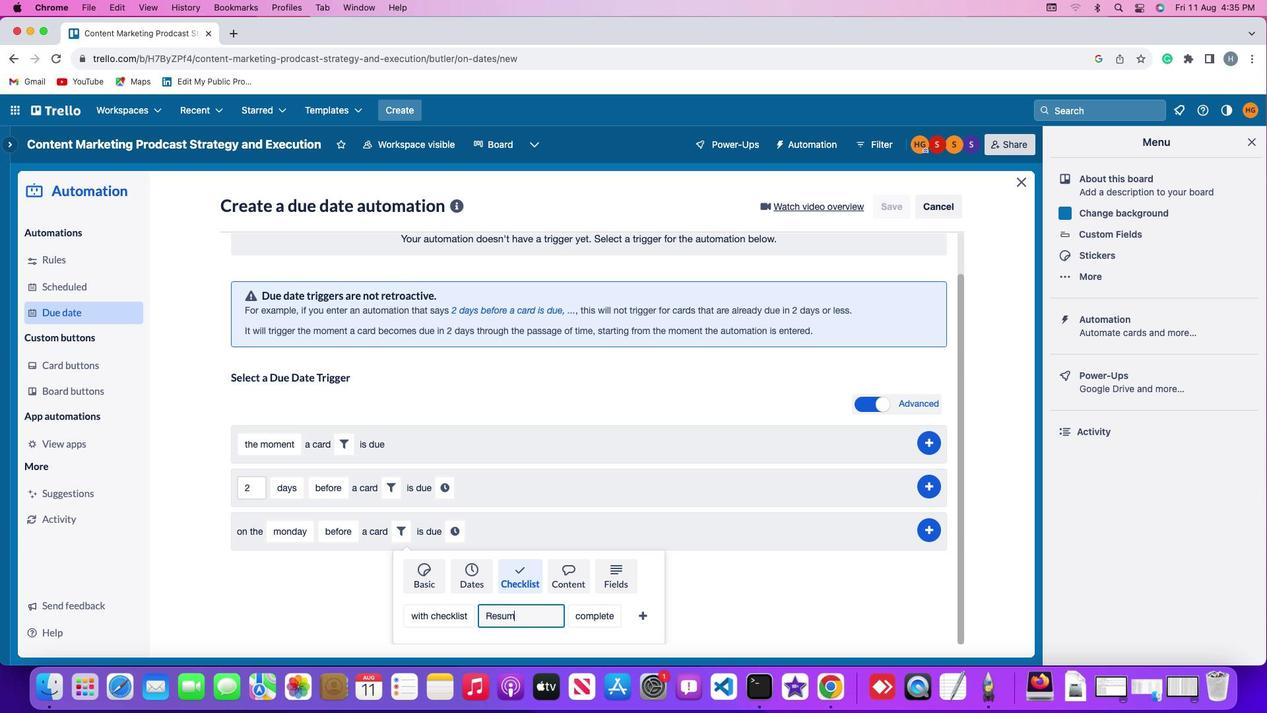 
Action: Mouse moved to (528, 617)
Screenshot: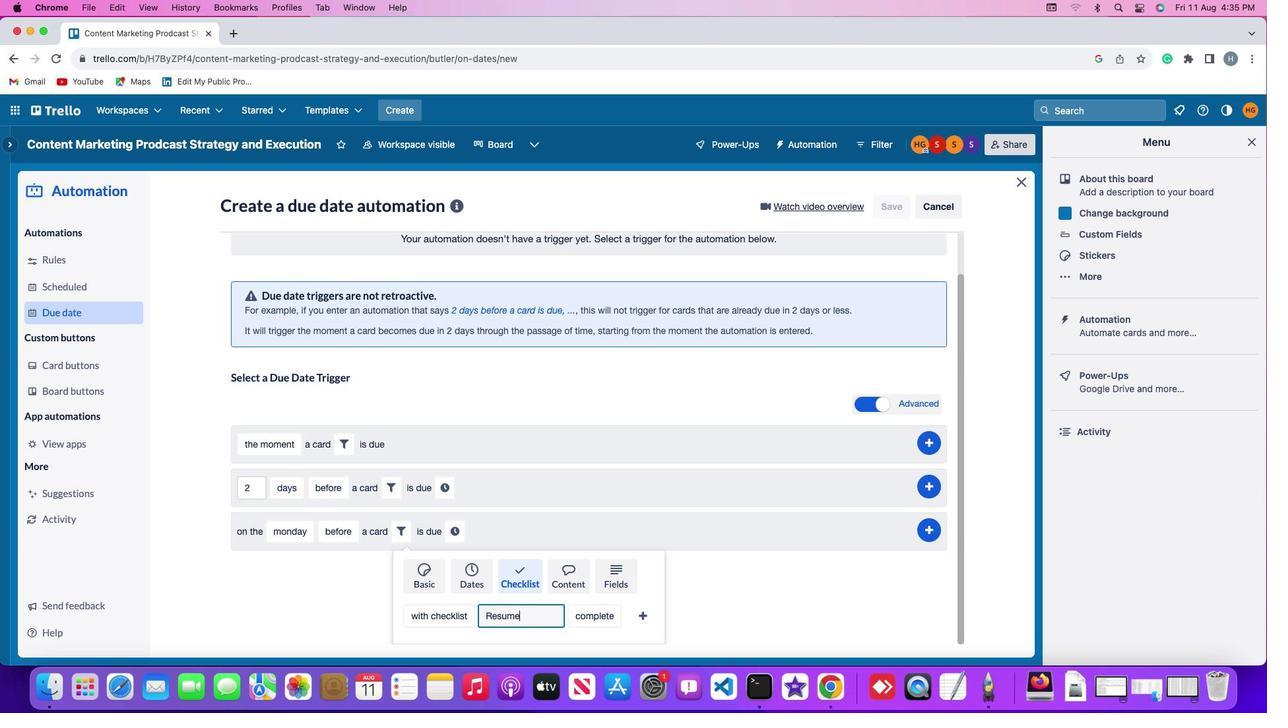
Action: Key pressed 'e'
Screenshot: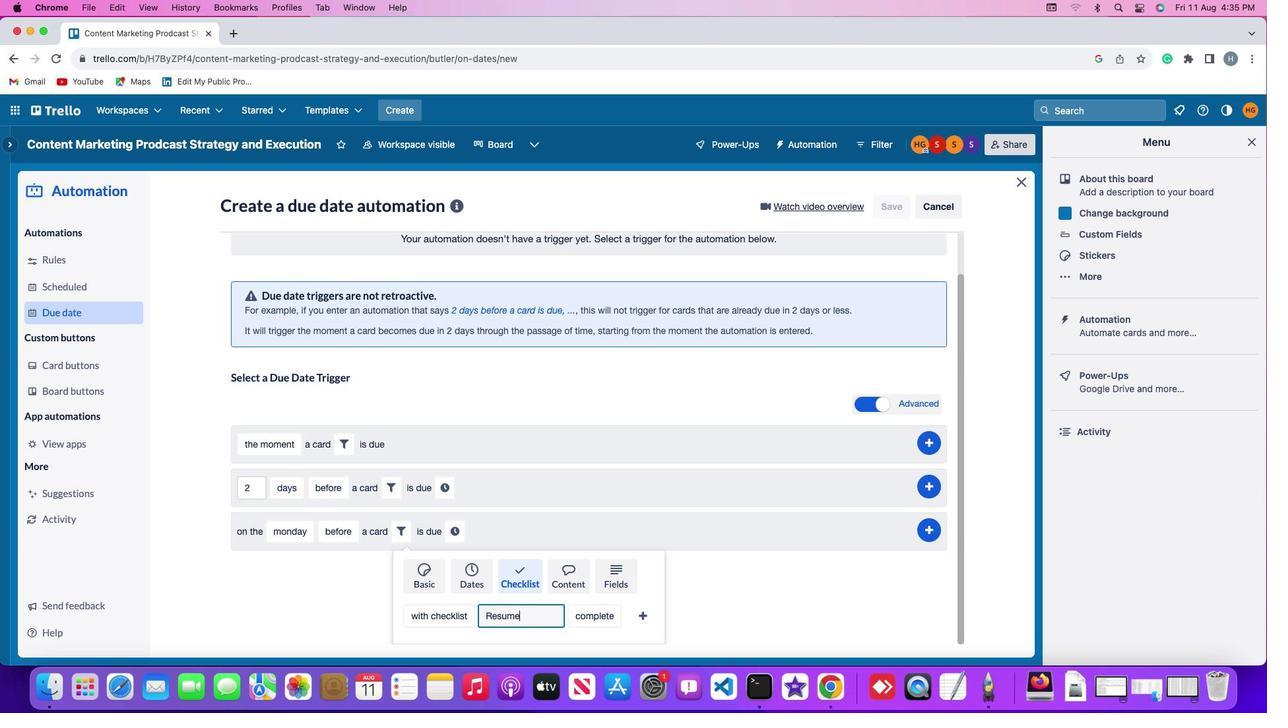 
Action: Mouse moved to (589, 613)
Screenshot: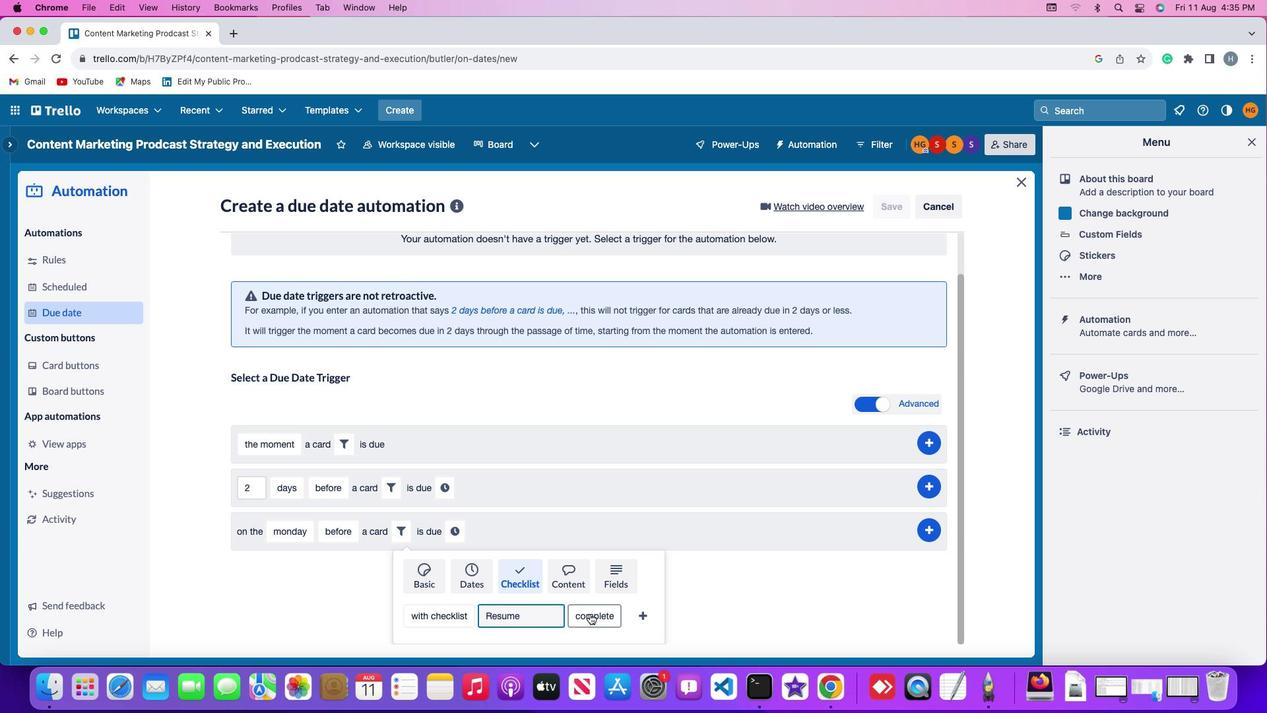 
Action: Mouse pressed left at (589, 613)
Screenshot: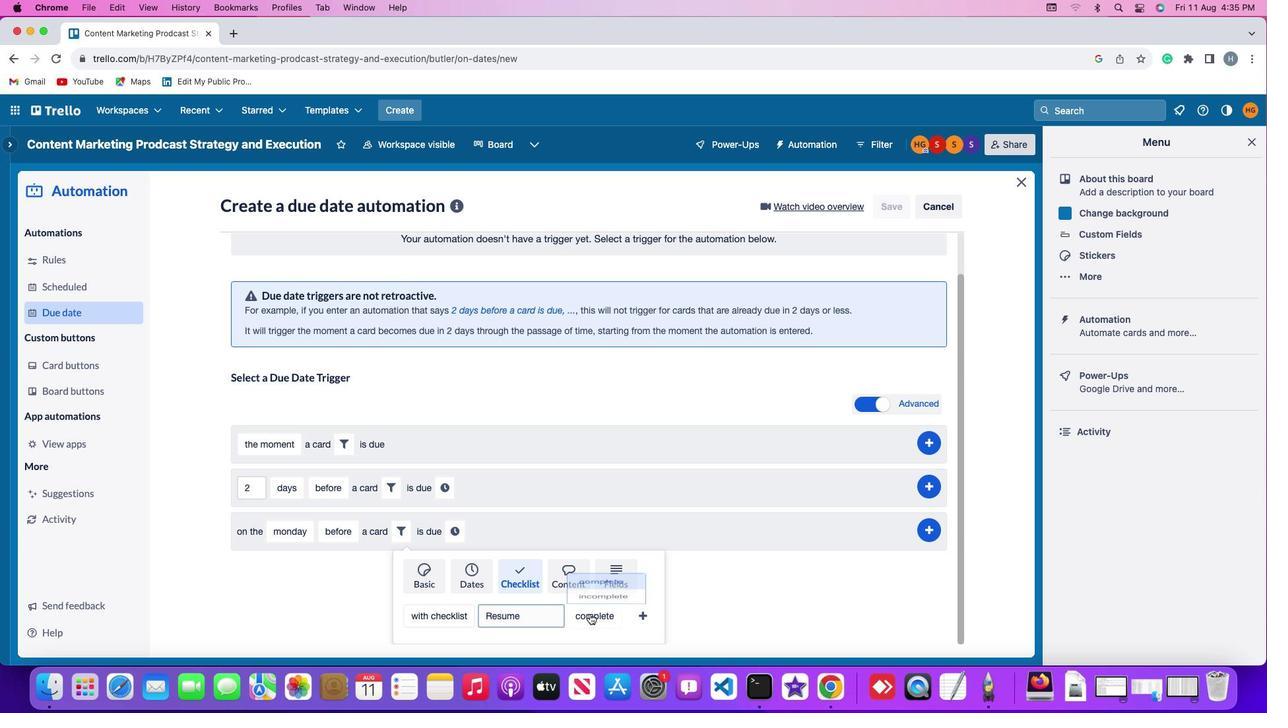 
Action: Mouse moved to (603, 563)
Screenshot: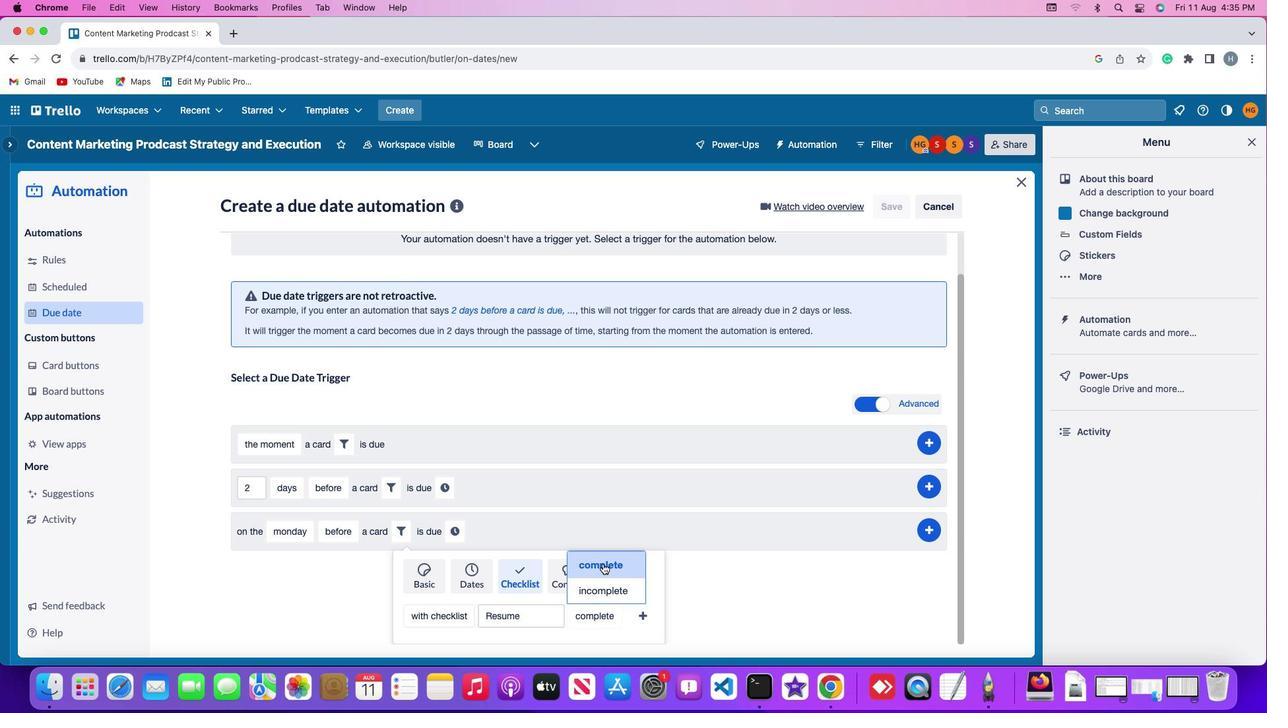 
Action: Mouse pressed left at (603, 563)
Screenshot: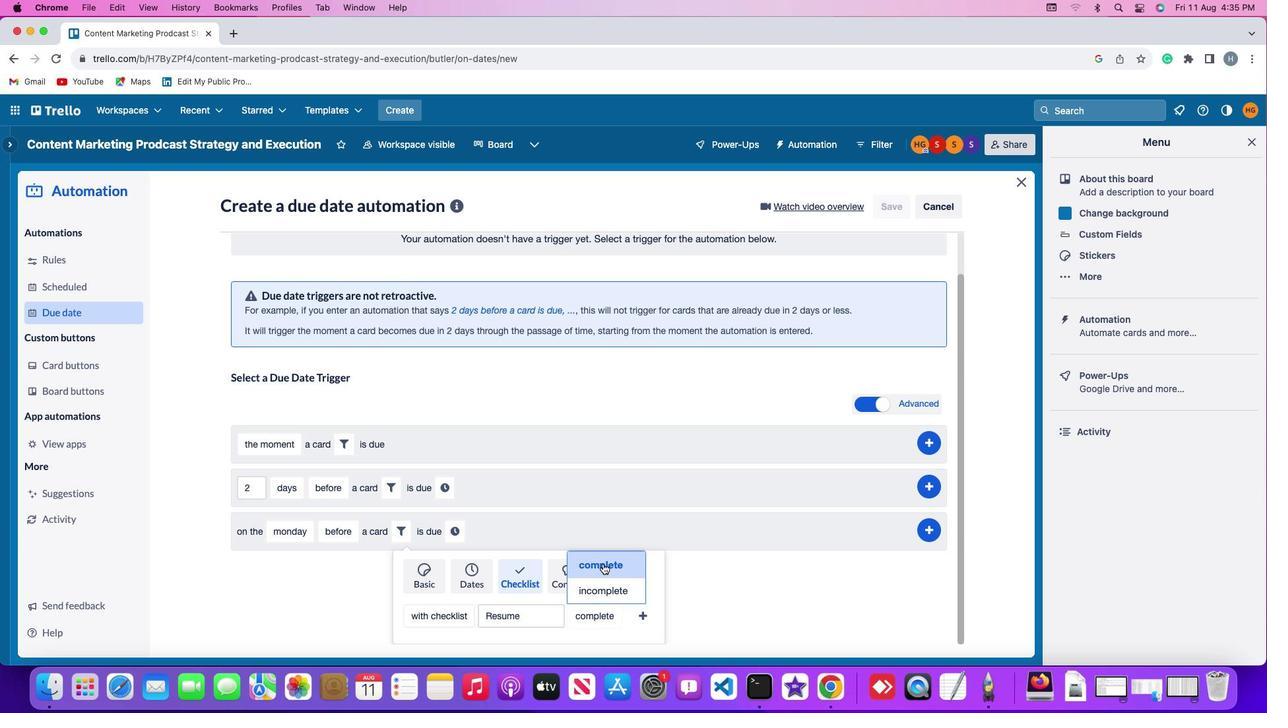 
Action: Mouse moved to (644, 610)
Screenshot: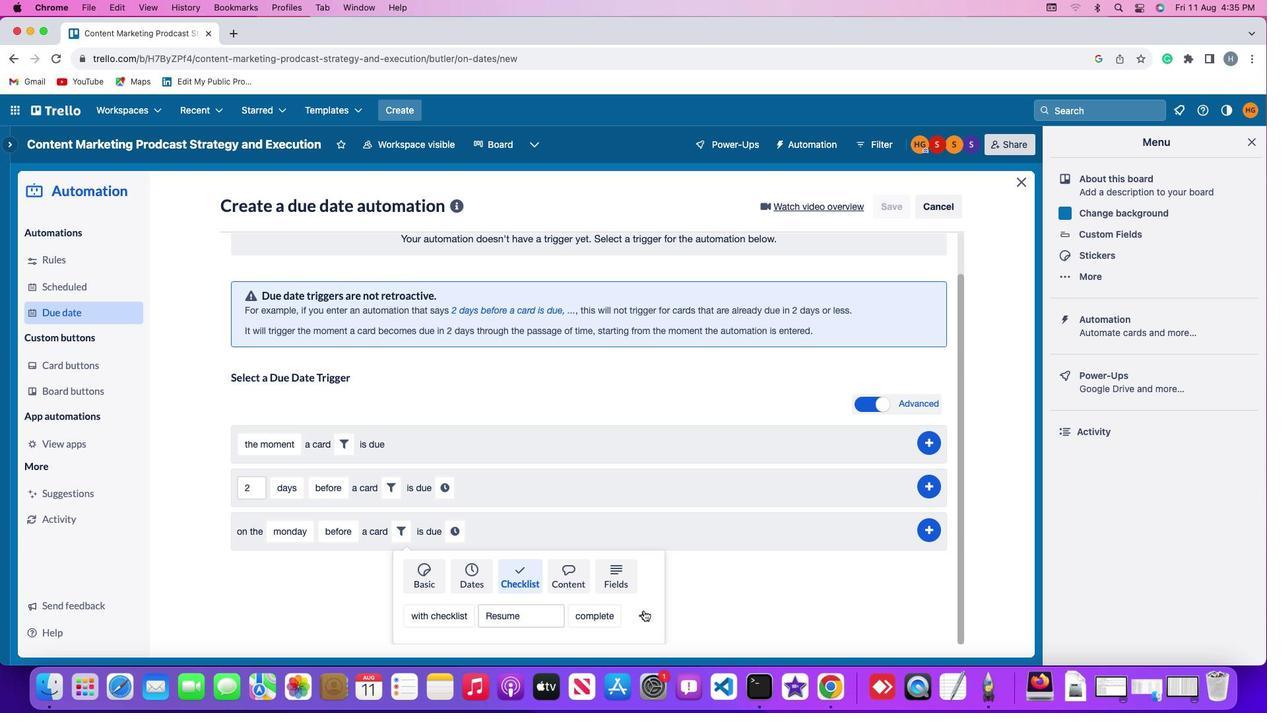 
Action: Mouse pressed left at (644, 610)
Screenshot: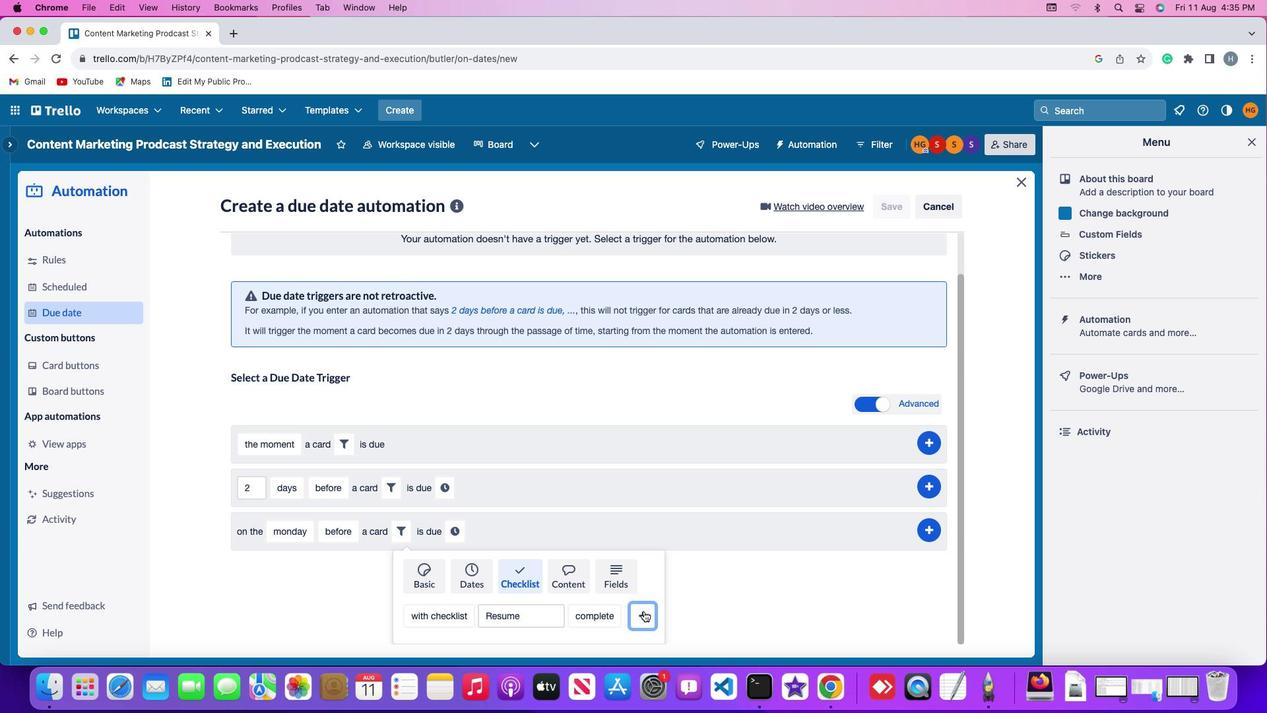 
Action: Mouse moved to (631, 579)
Screenshot: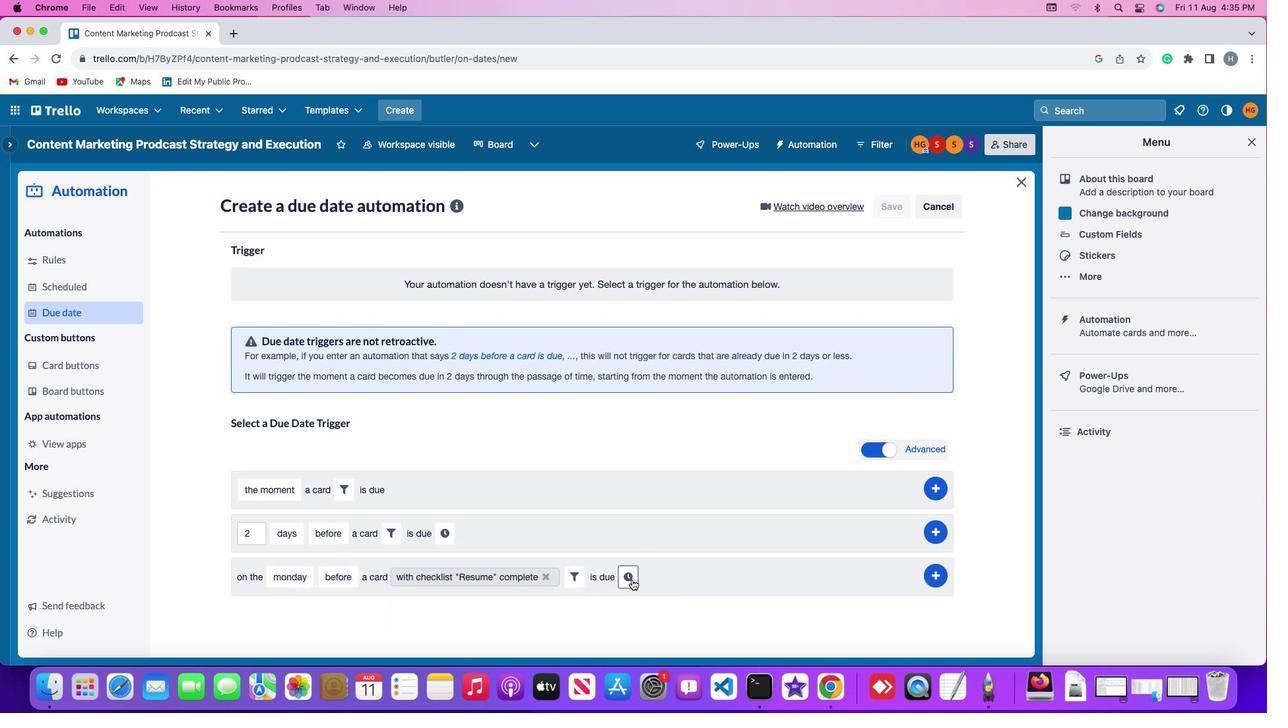 
Action: Mouse pressed left at (631, 579)
Screenshot: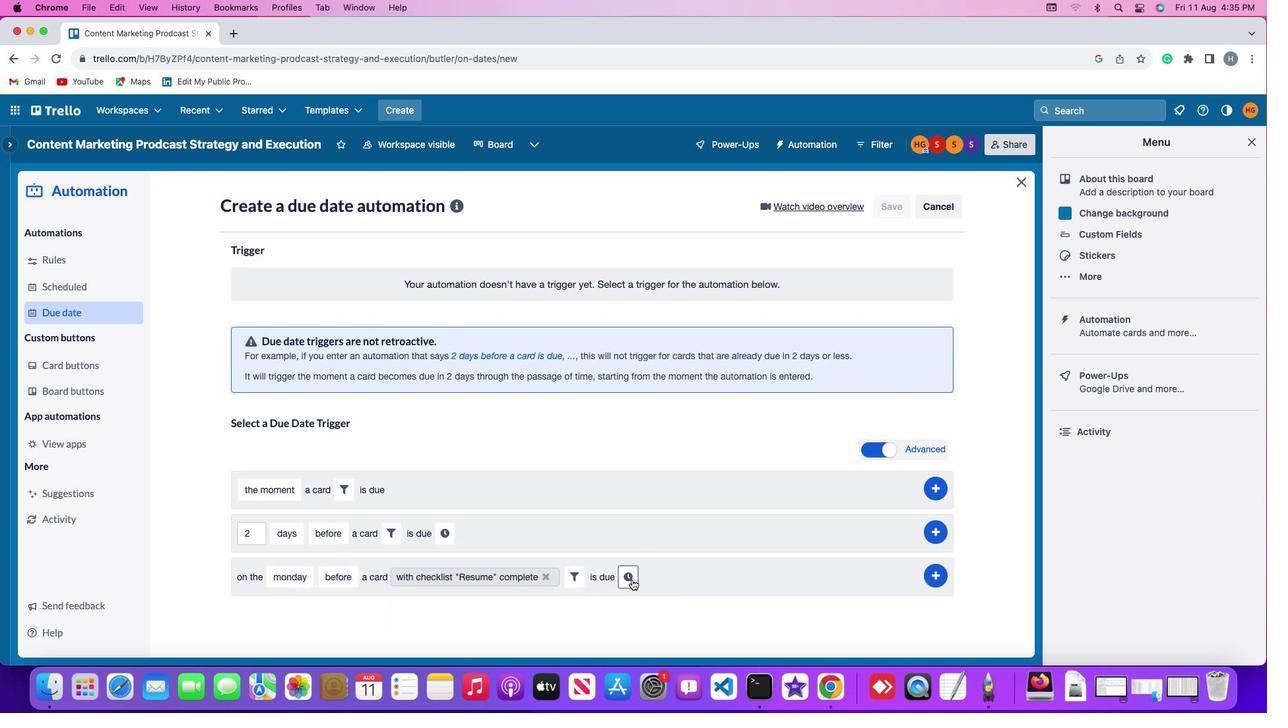 
Action: Mouse moved to (651, 580)
Screenshot: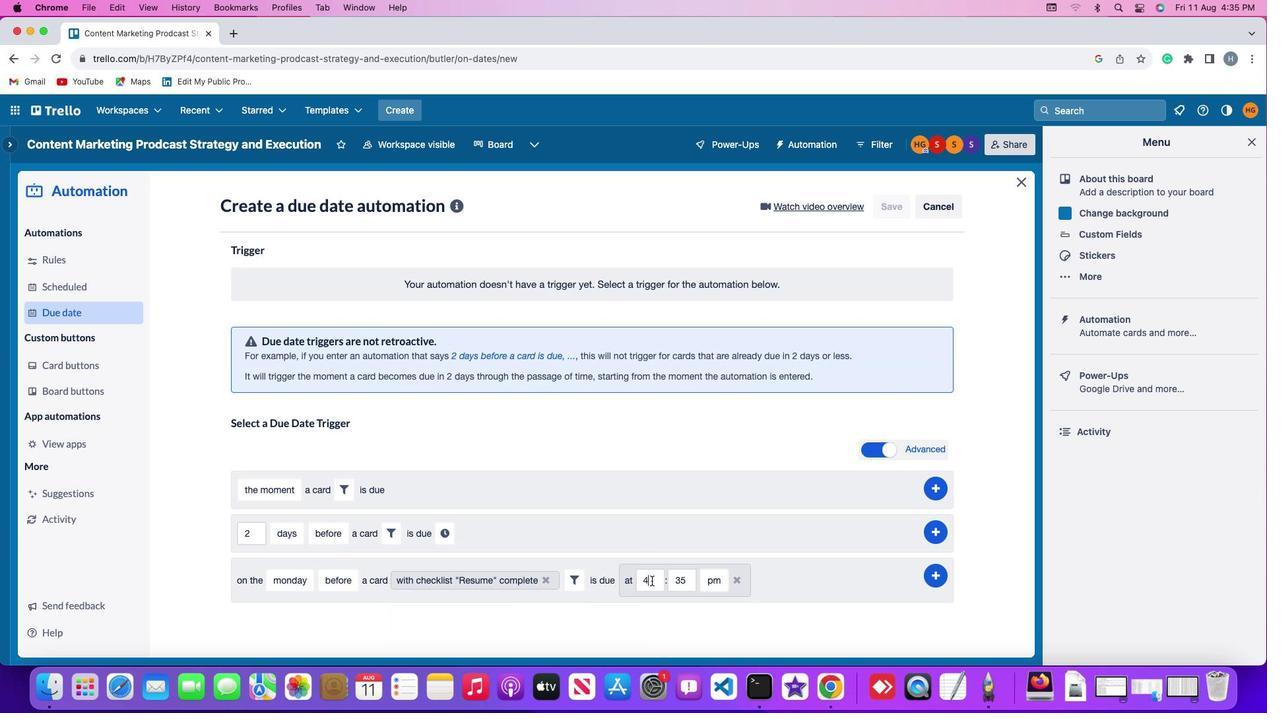 
Action: Mouse pressed left at (651, 580)
Screenshot: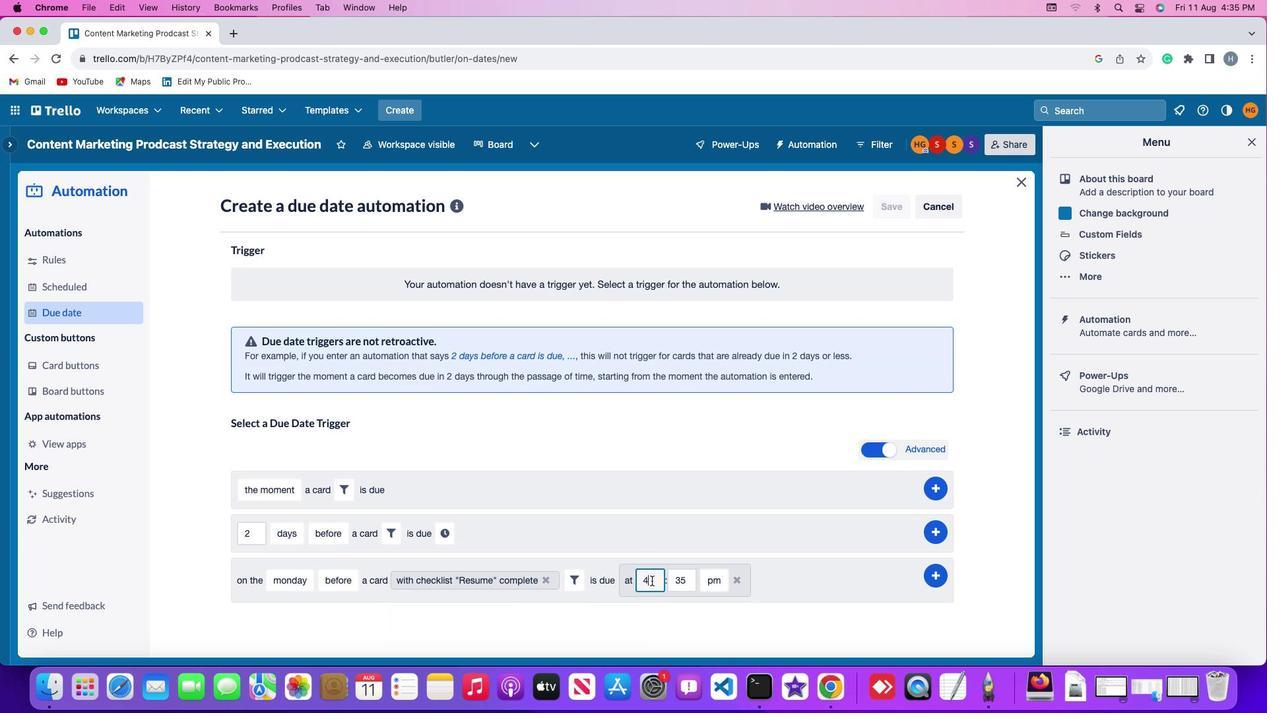 
Action: Key pressed Key.backspace'1''1'
Screenshot: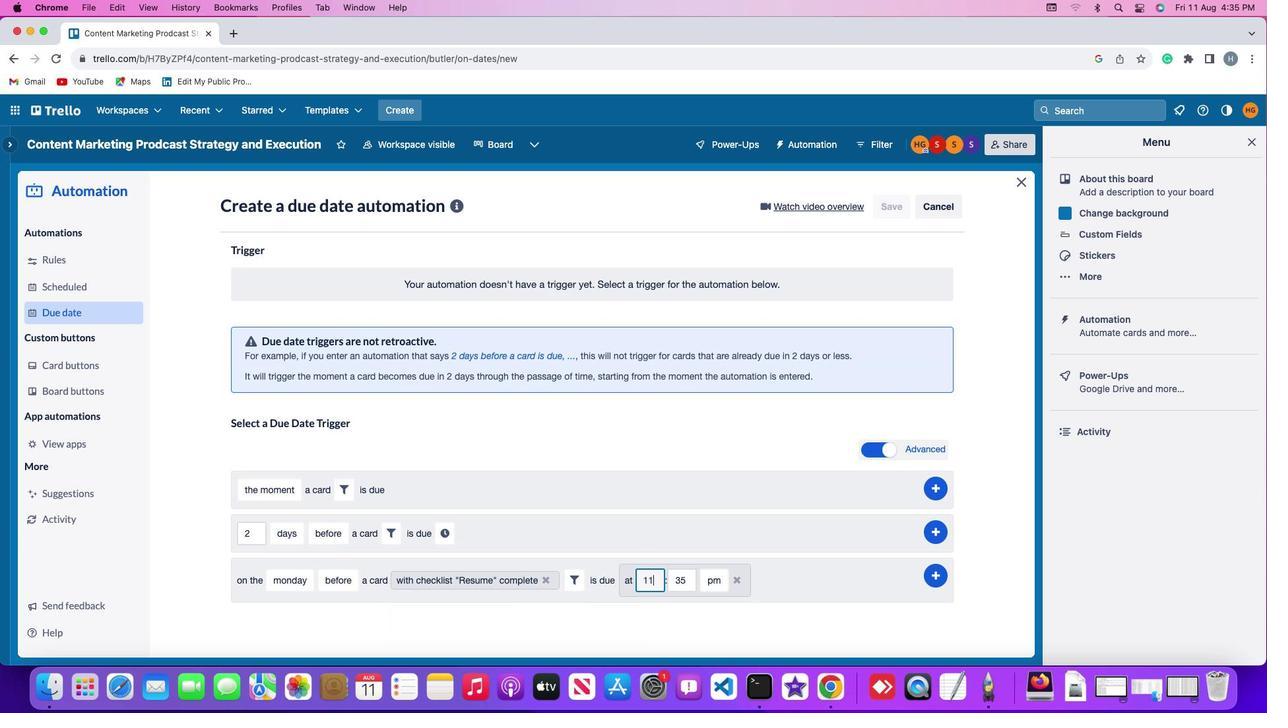 
Action: Mouse moved to (690, 580)
Screenshot: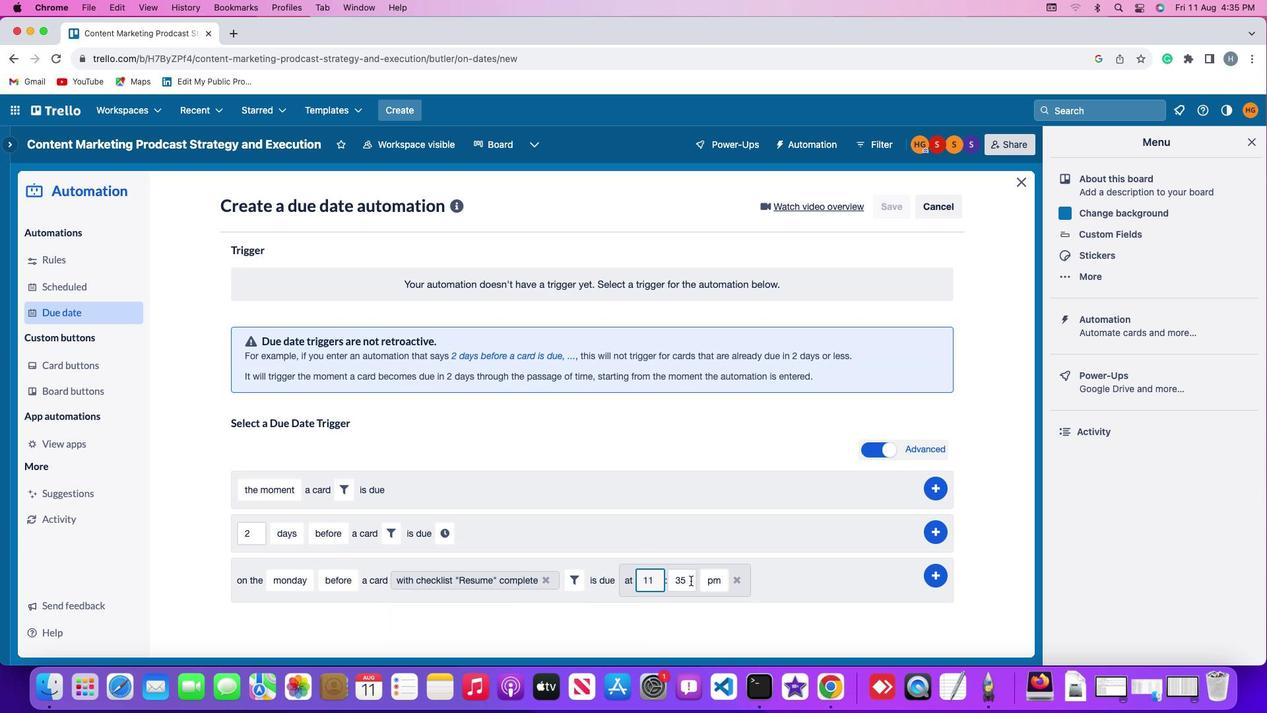 
Action: Mouse pressed left at (690, 580)
Screenshot: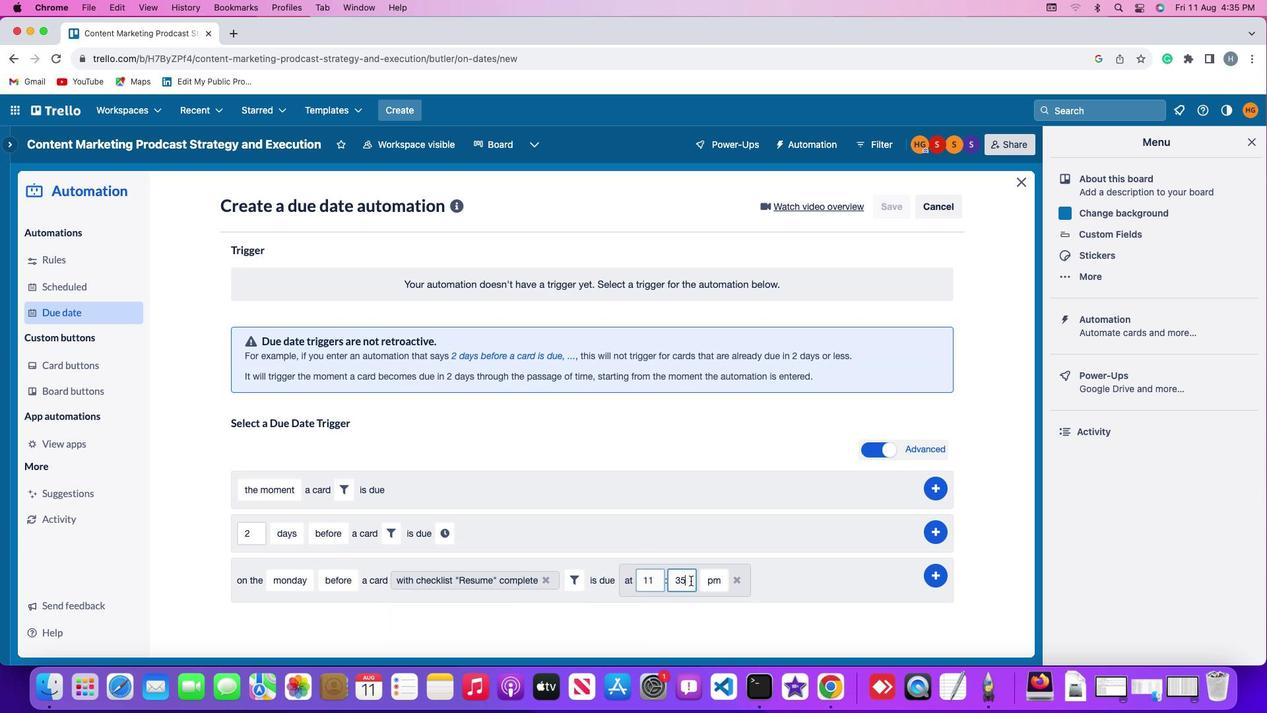 
Action: Mouse moved to (690, 580)
Screenshot: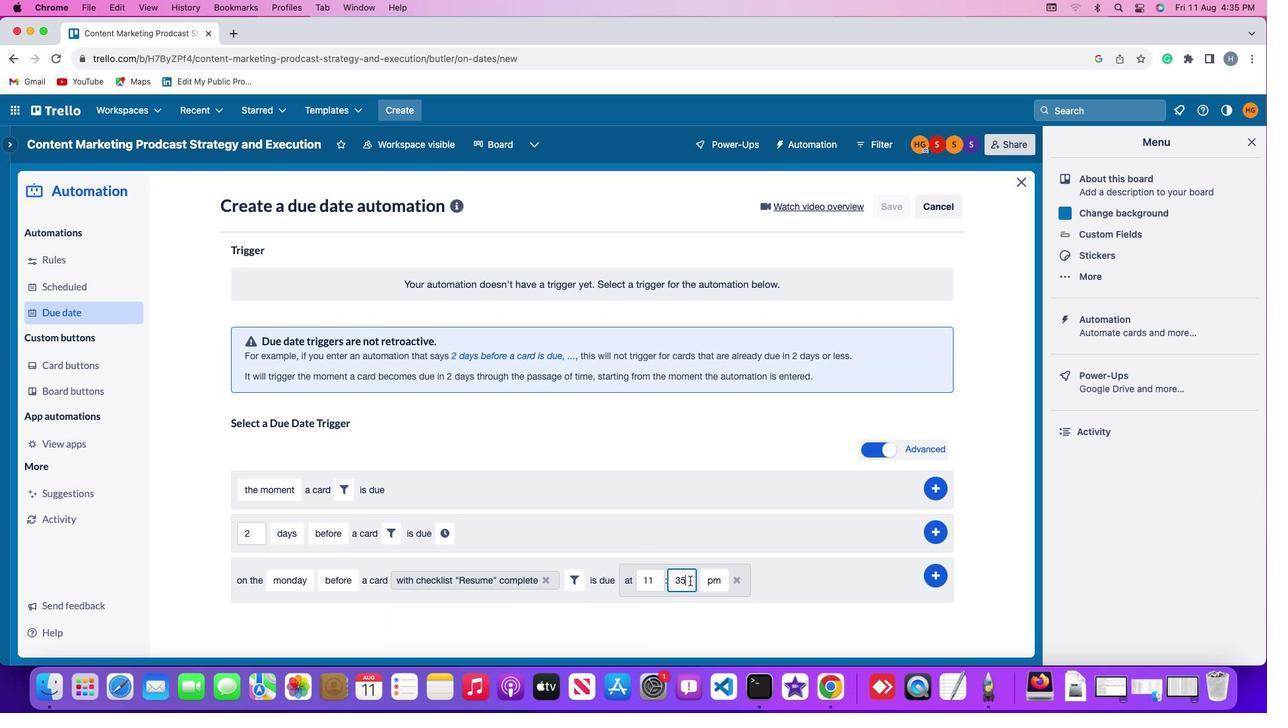 
Action: Key pressed Key.backspaceKey.backspace
Screenshot: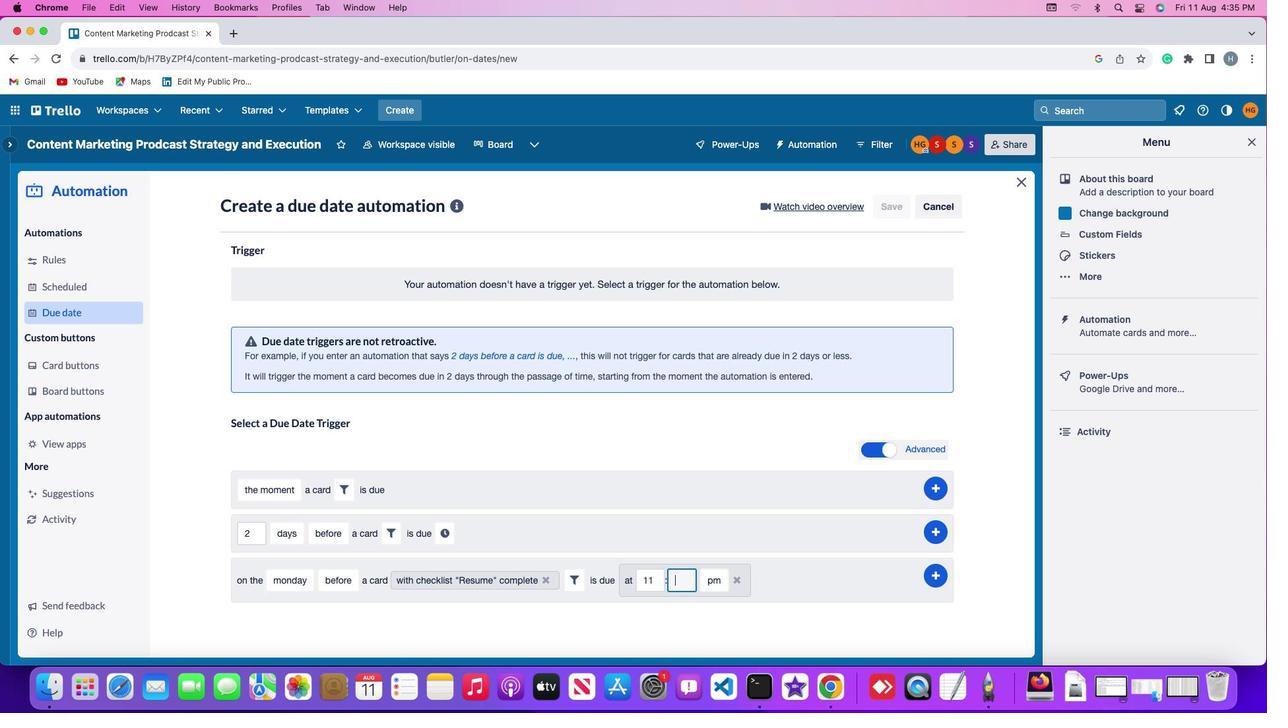 
Action: Mouse moved to (687, 580)
Screenshot: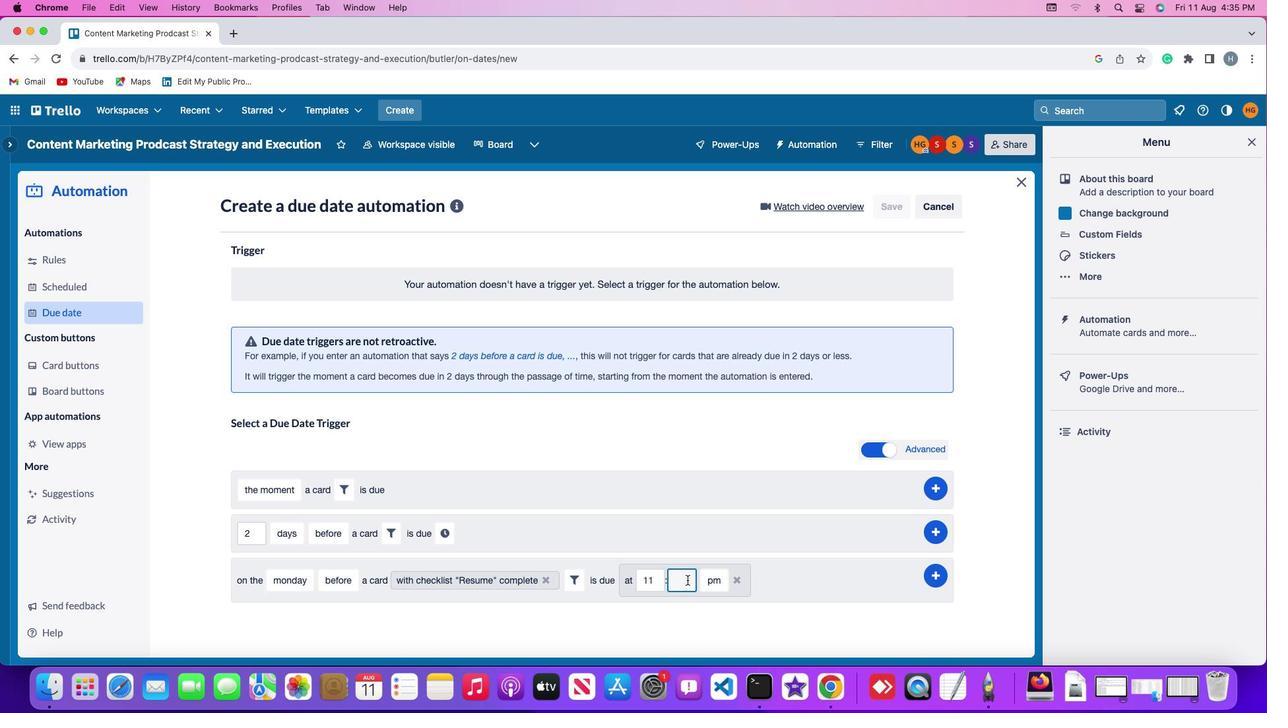 
Action: Key pressed '0''0'
Screenshot: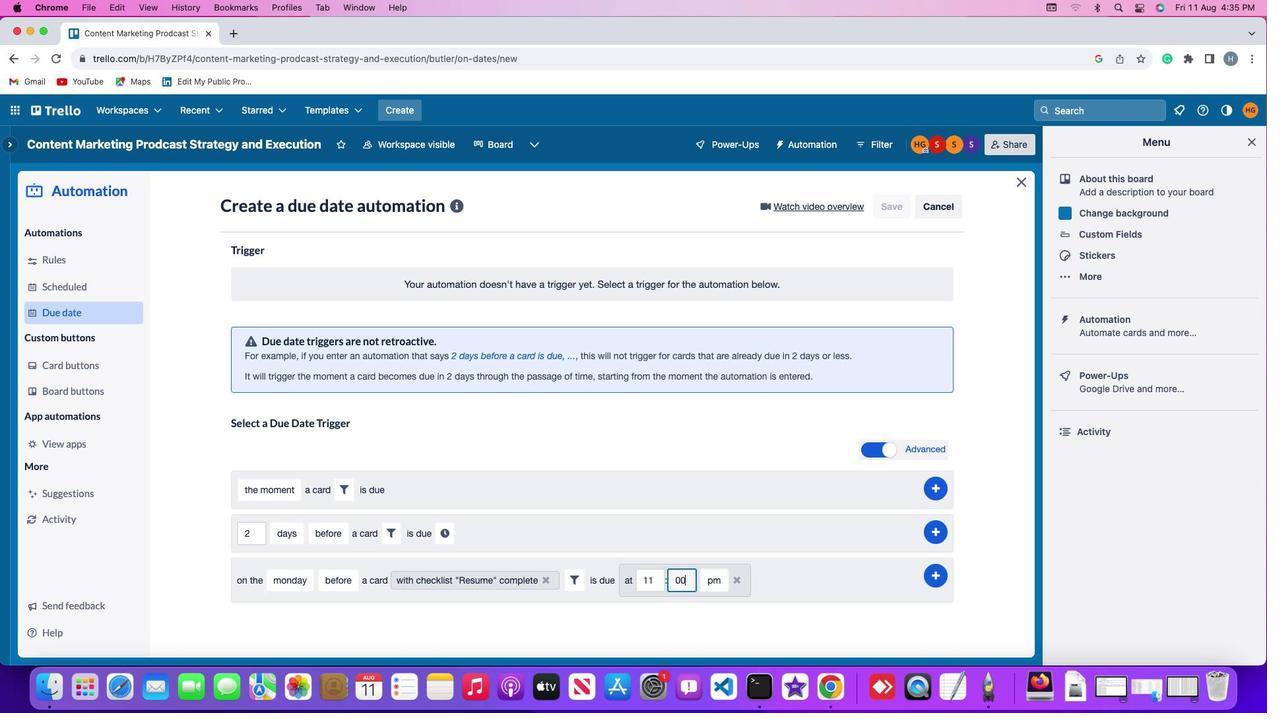 
Action: Mouse moved to (714, 580)
Screenshot: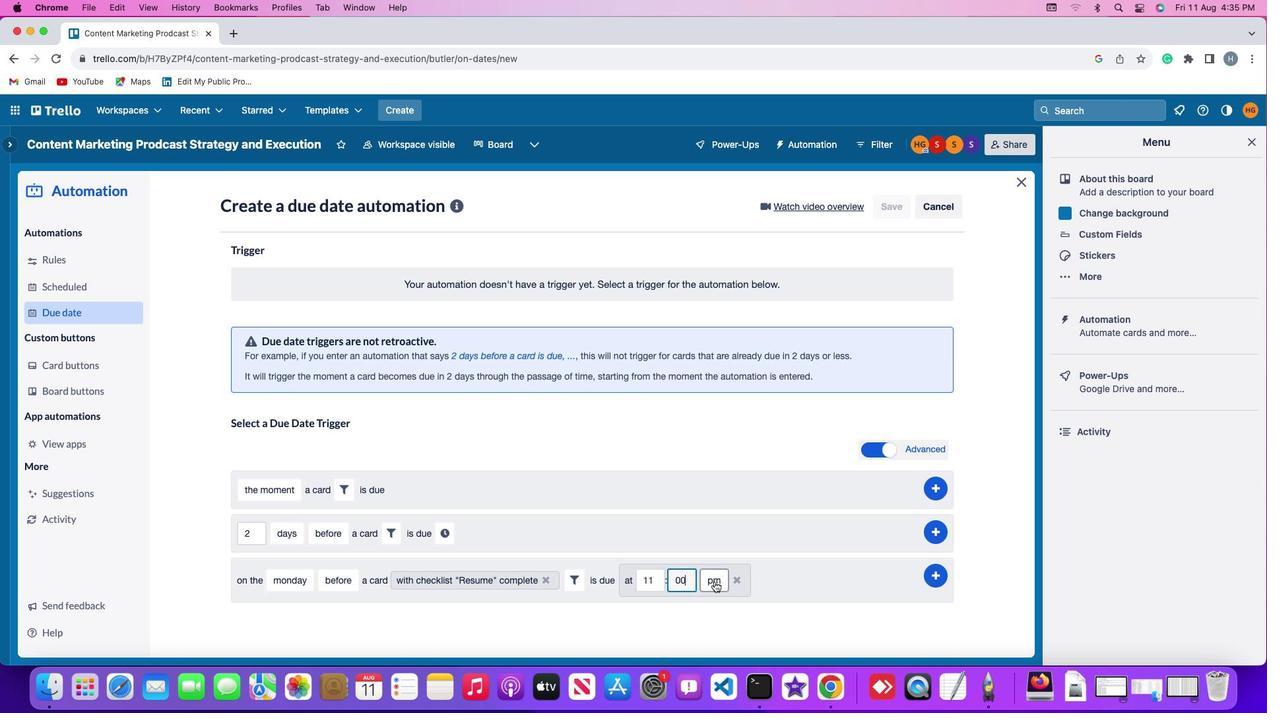 
Action: Mouse pressed left at (714, 580)
Screenshot: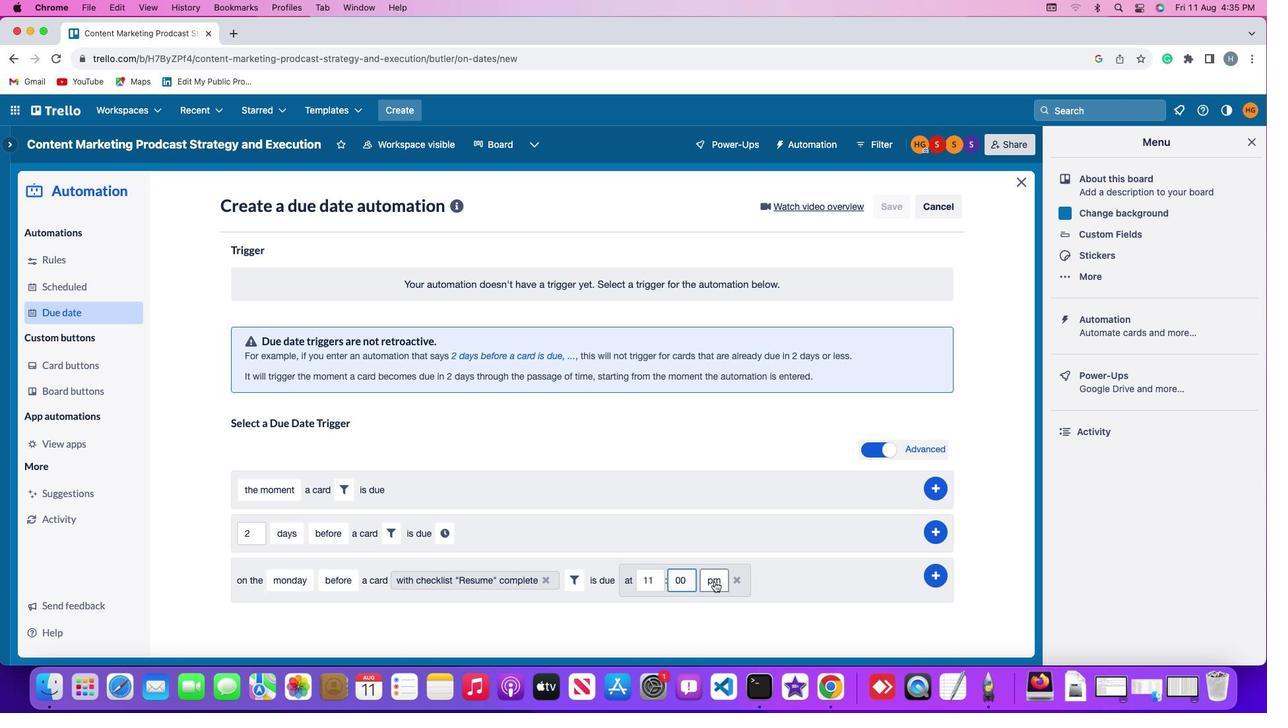 
Action: Mouse moved to (718, 603)
Screenshot: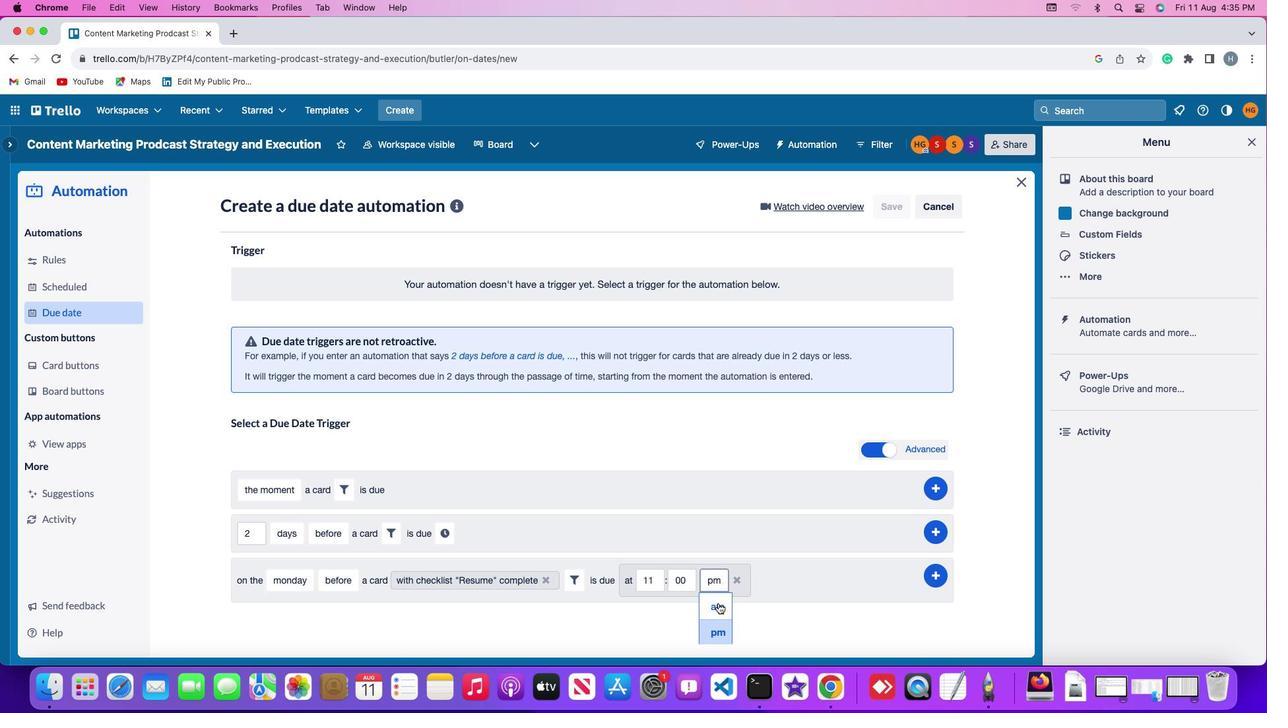 
Action: Mouse pressed left at (718, 603)
Screenshot: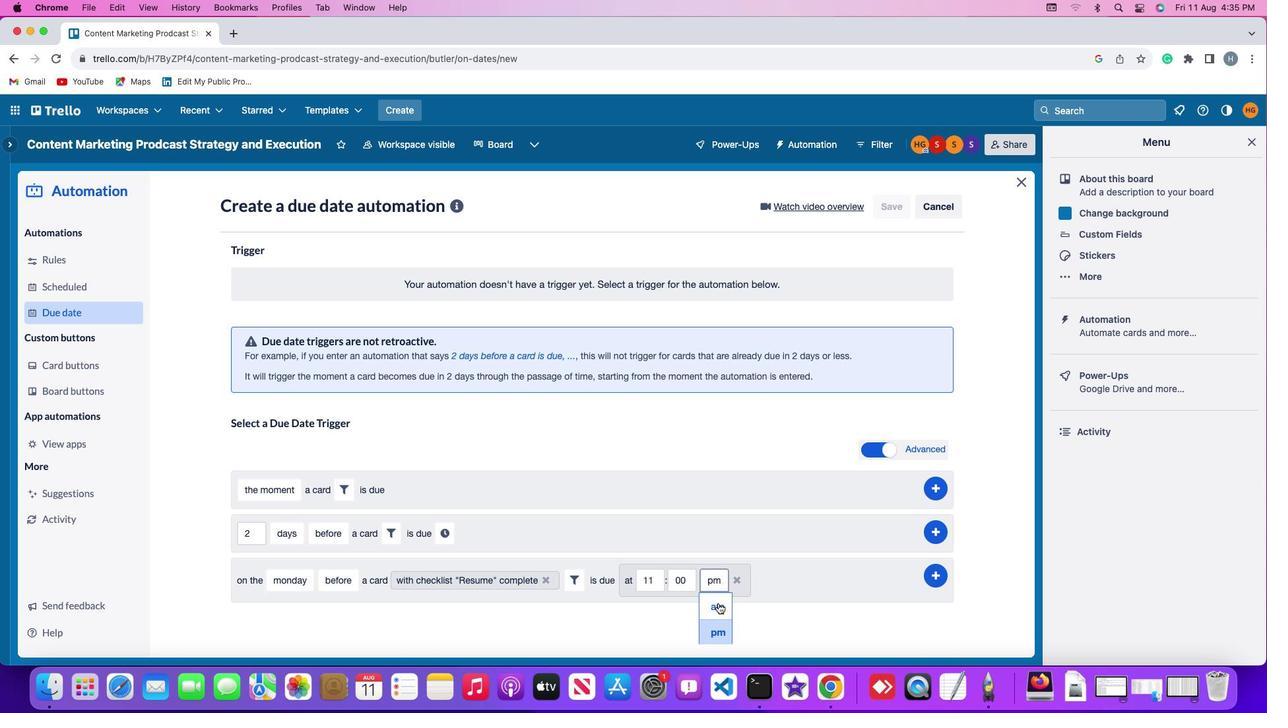 
Action: Mouse moved to (935, 571)
Screenshot: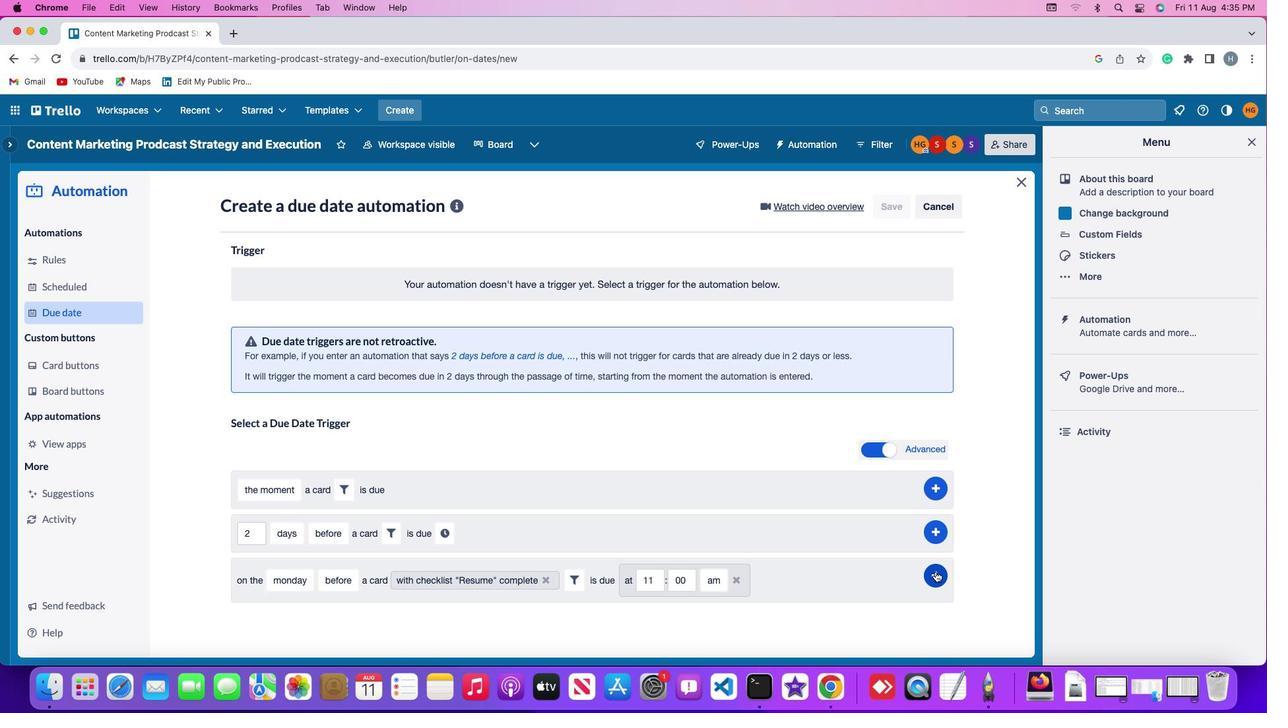 
Action: Mouse pressed left at (935, 571)
Screenshot: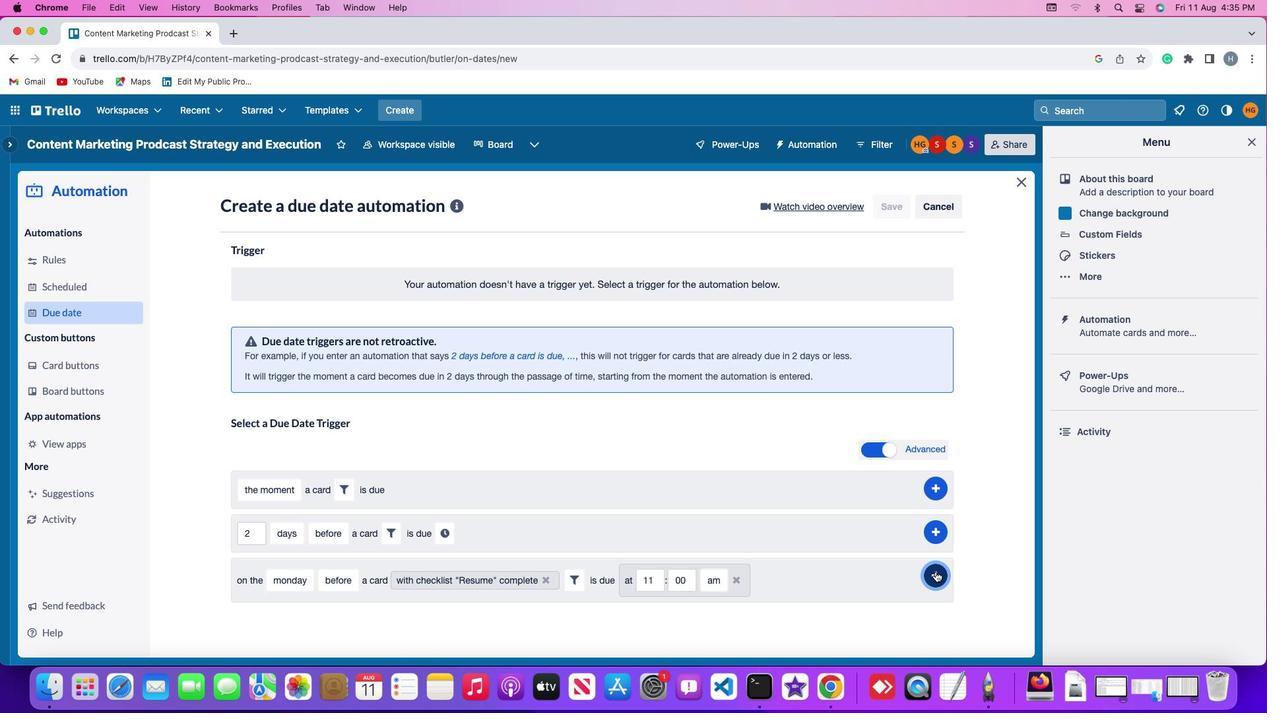 
Action: Mouse moved to (980, 402)
Screenshot: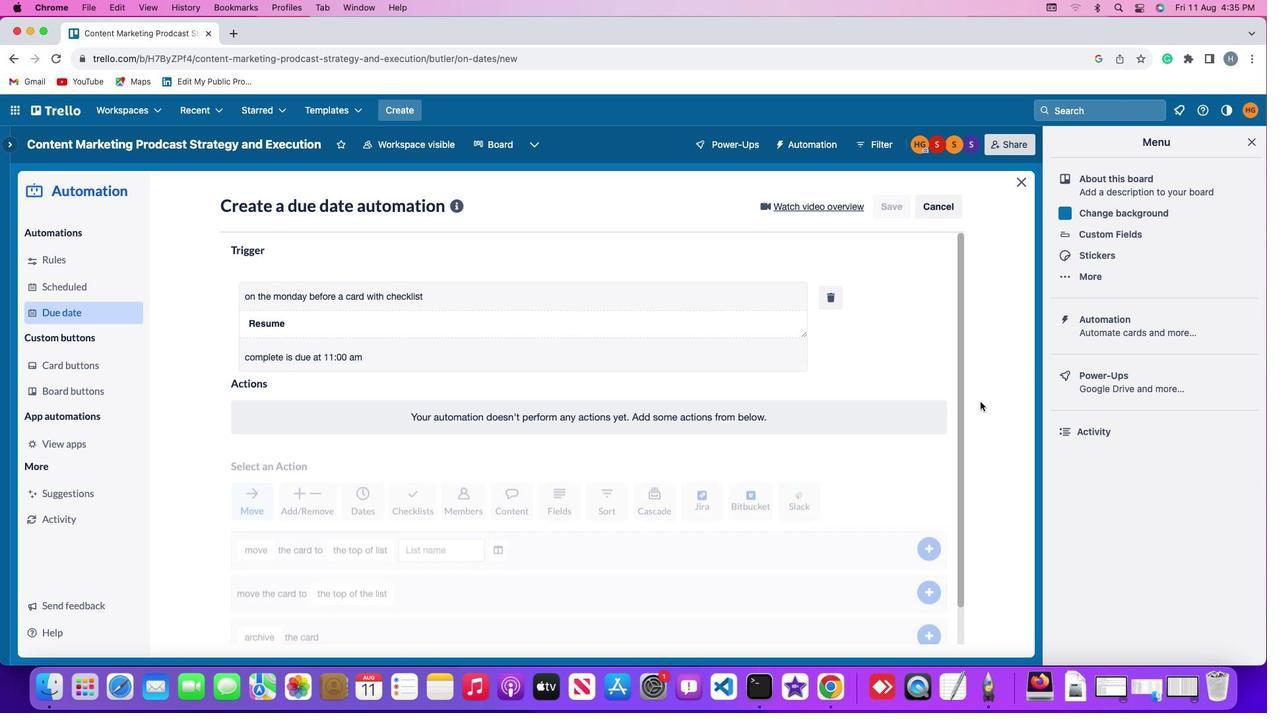 
